 Task: Find connections with filter location Krishnarājpet with filter topic #givingbackwith filter profile language Spanish with filter current company V-Guard with filter school Ms Ramaiah College Of Arts Science and Commerce with filter industry Repair and Maintenance with filter service category Resume Writing with filter keywords title Administrative Assistant
Action: Mouse moved to (352, 242)
Screenshot: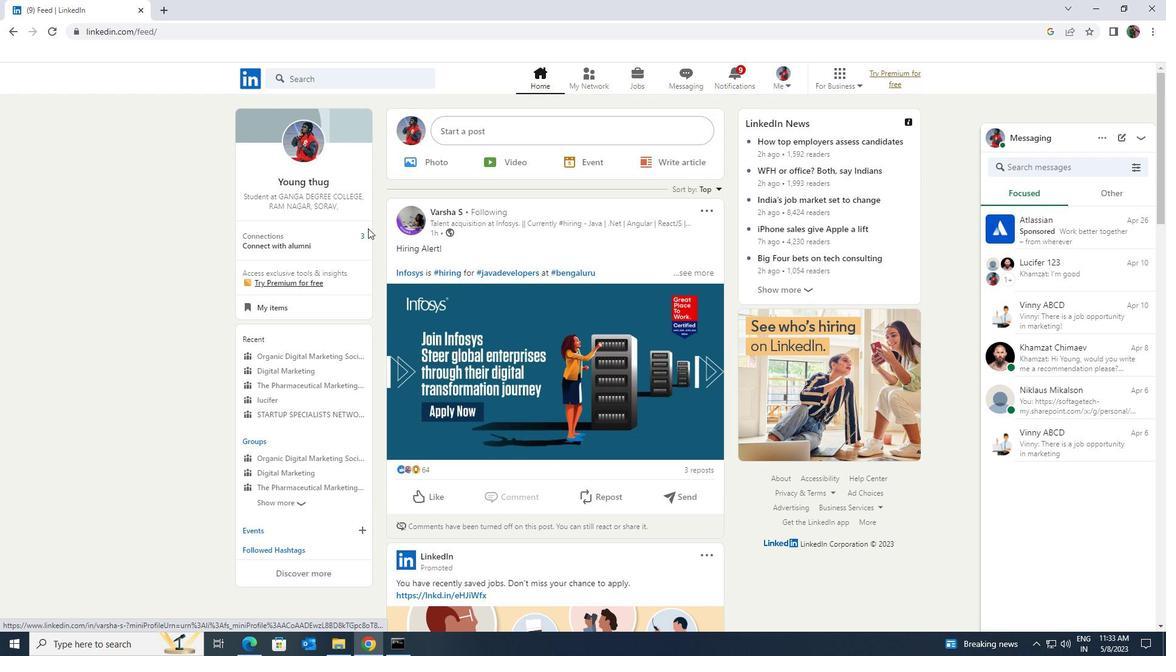 
Action: Mouse pressed left at (352, 242)
Screenshot: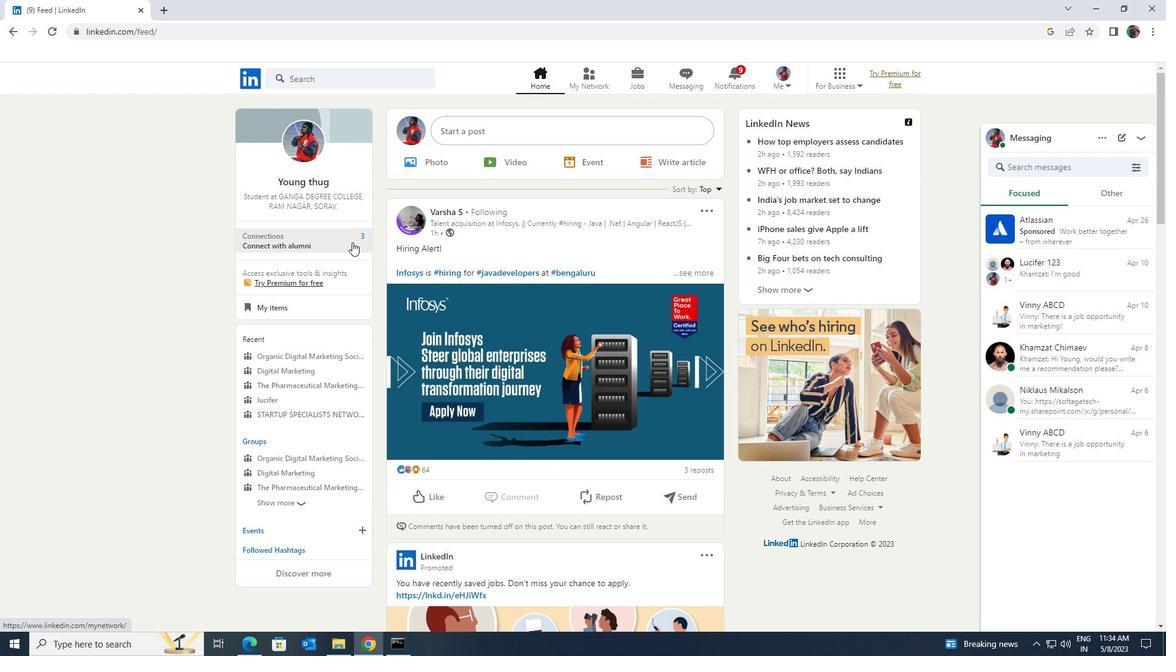 
Action: Mouse moved to (353, 148)
Screenshot: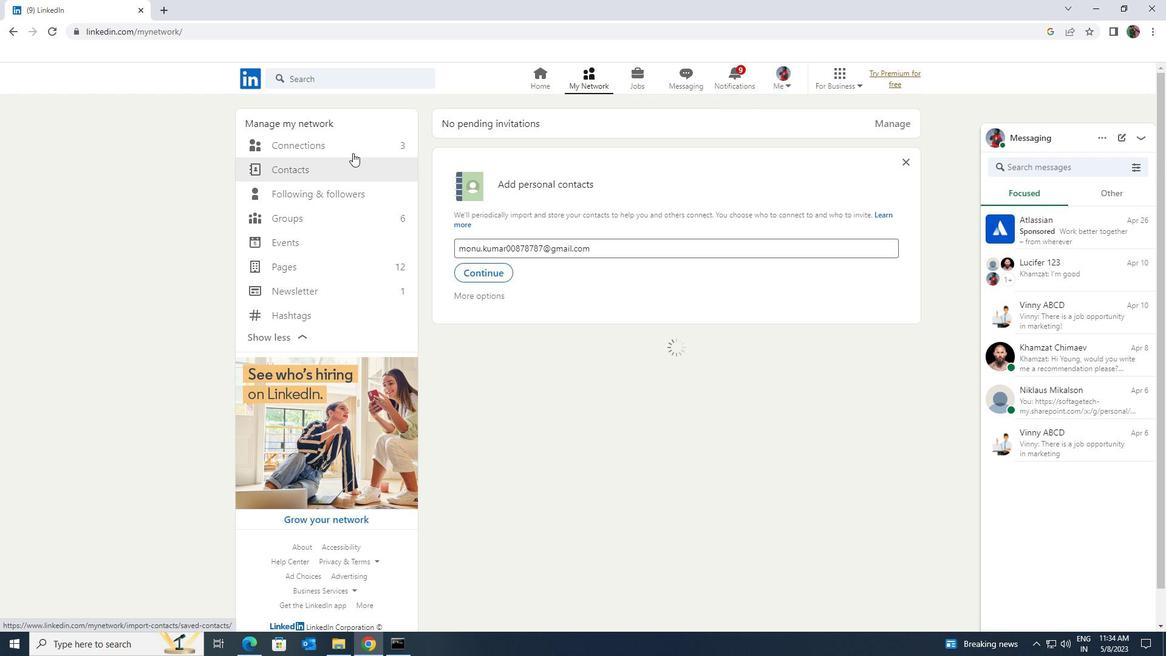 
Action: Mouse pressed left at (353, 148)
Screenshot: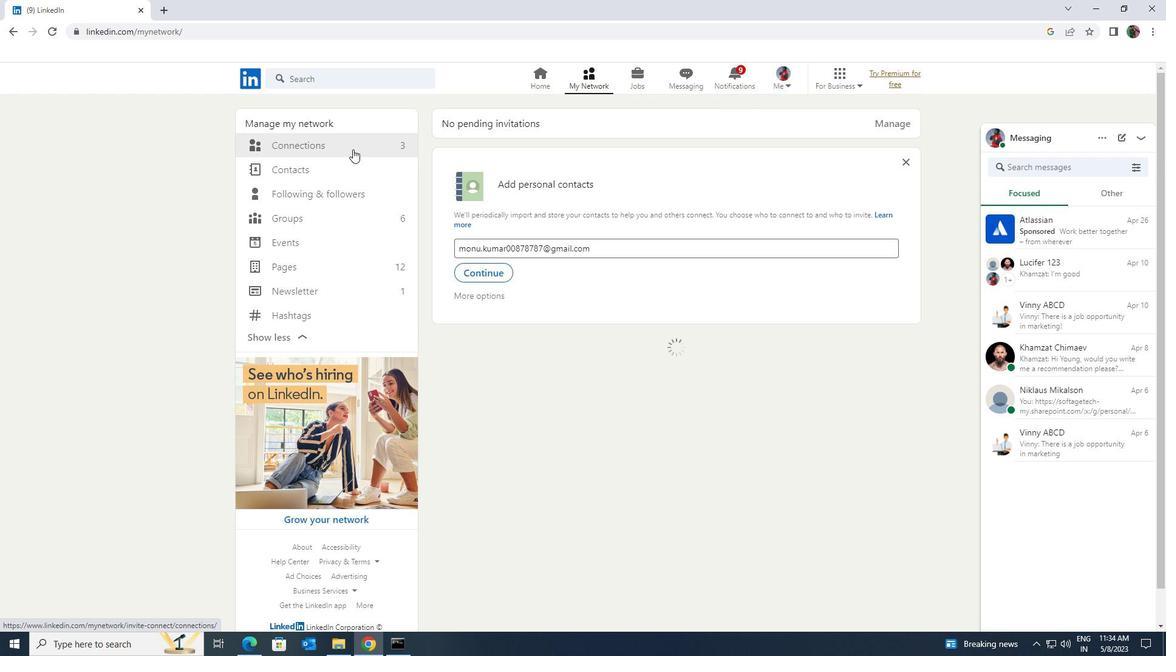 
Action: Mouse moved to (648, 144)
Screenshot: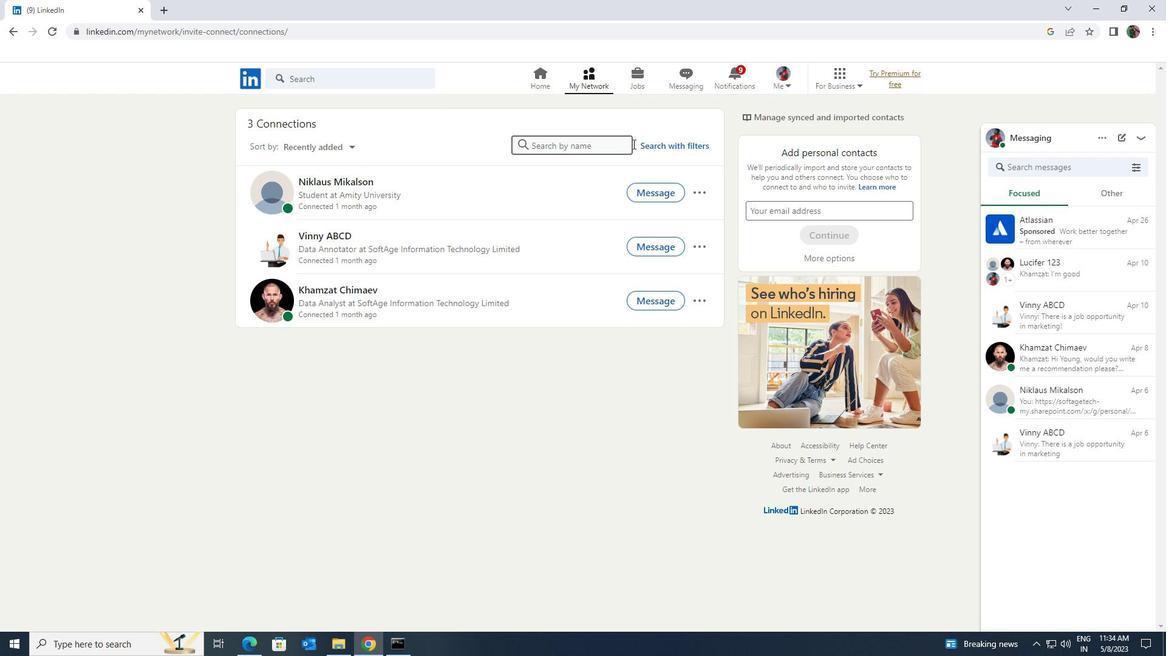 
Action: Mouse pressed left at (648, 144)
Screenshot: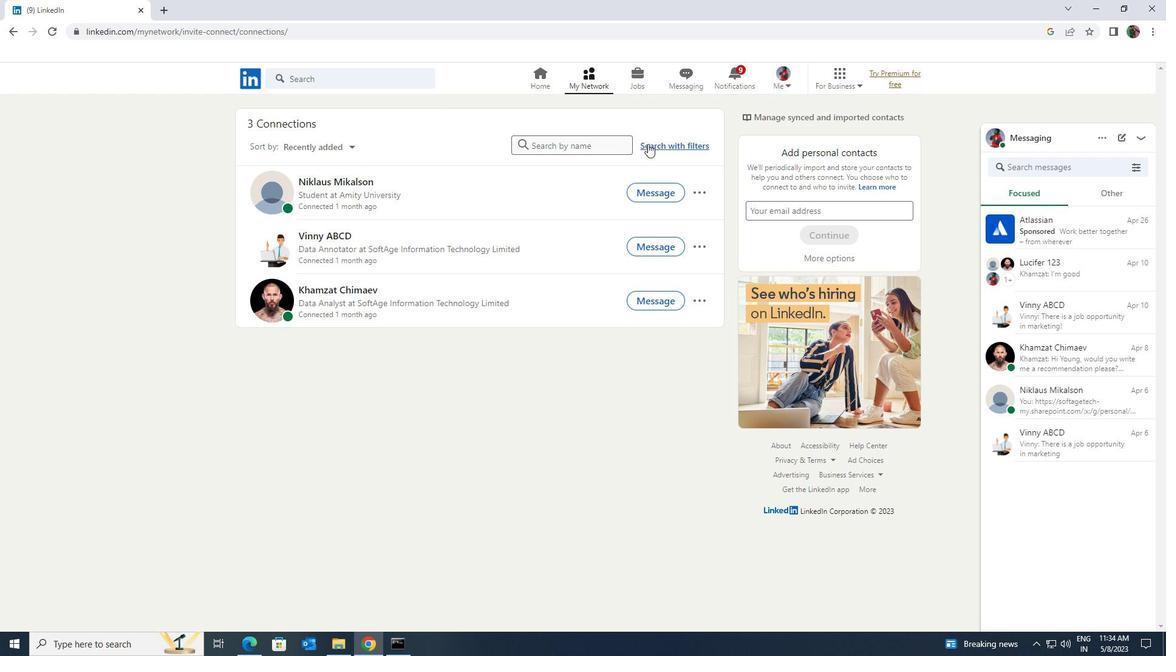 
Action: Mouse moved to (613, 111)
Screenshot: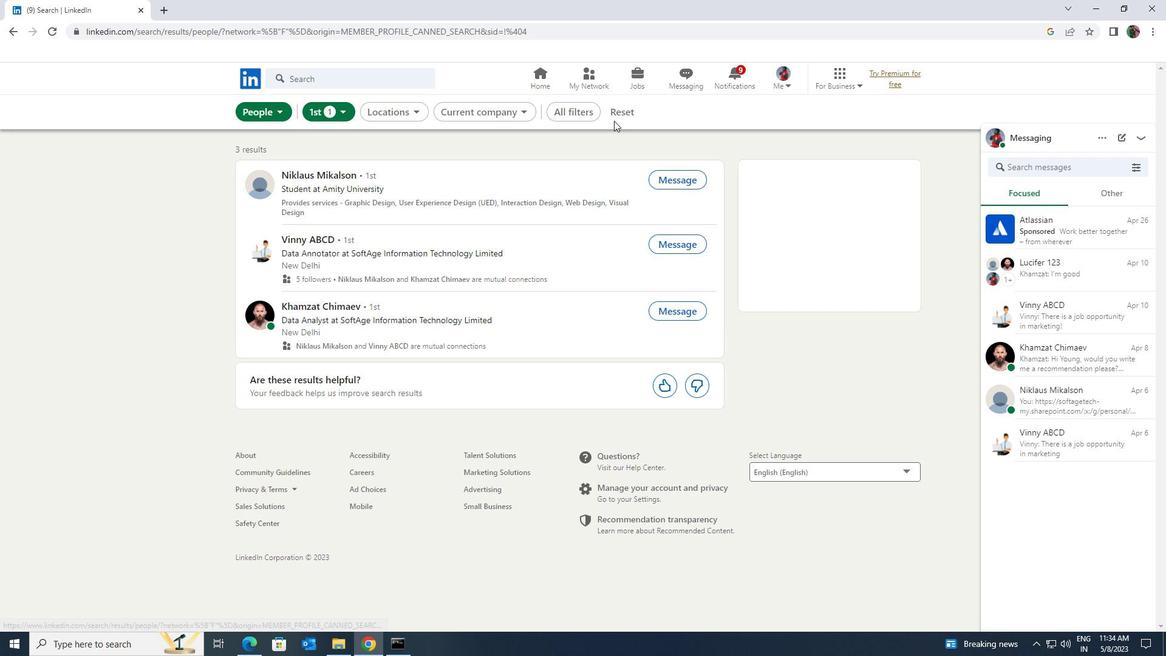 
Action: Mouse pressed left at (613, 111)
Screenshot: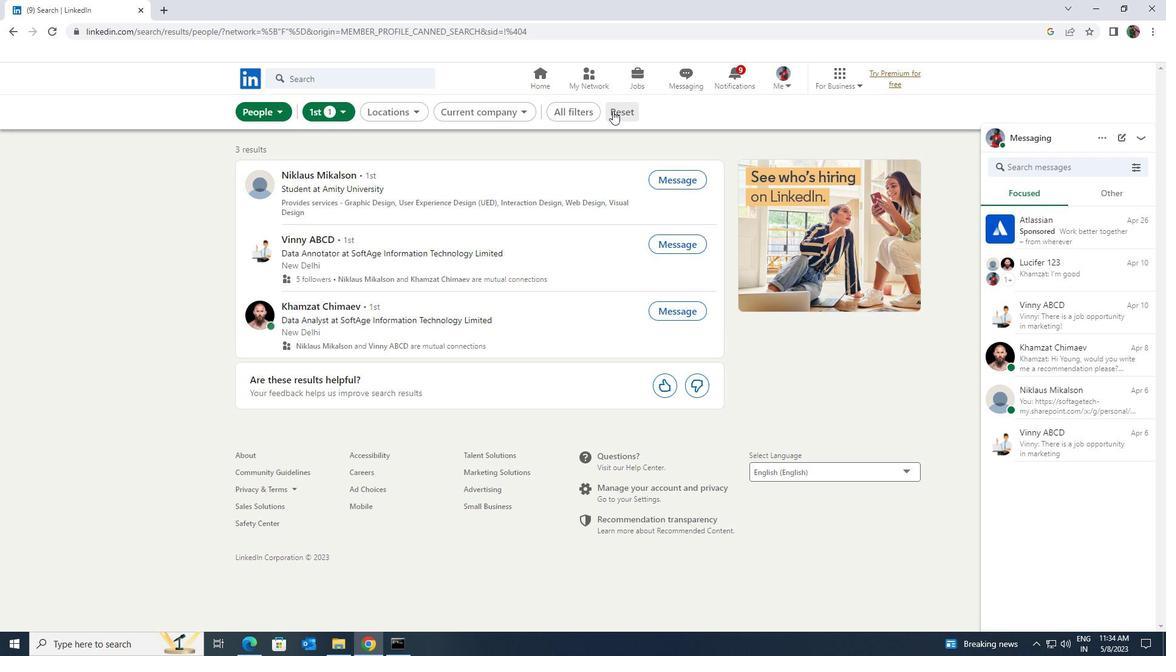 
Action: Mouse moved to (591, 113)
Screenshot: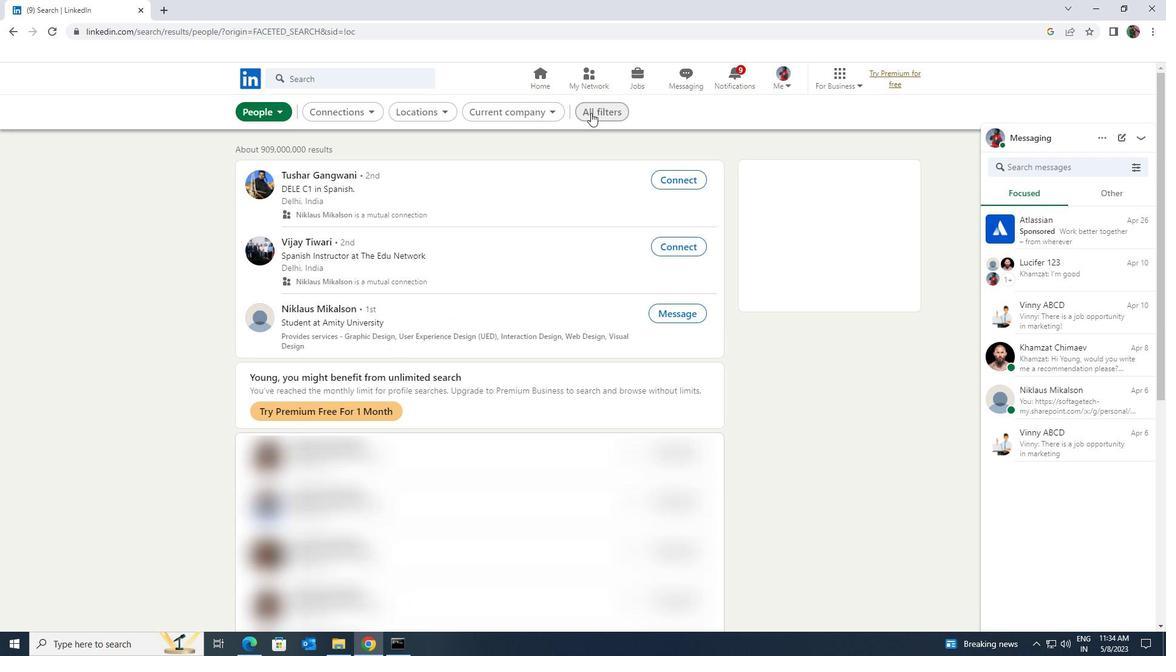 
Action: Mouse pressed left at (591, 113)
Screenshot: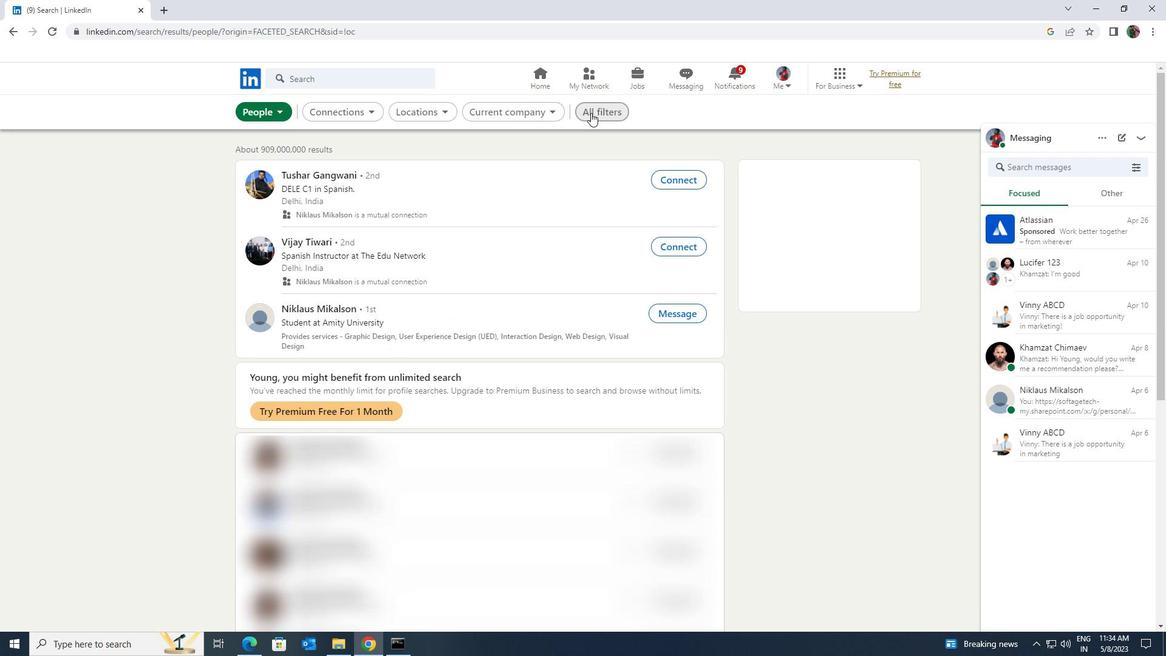 
Action: Mouse moved to (1013, 475)
Screenshot: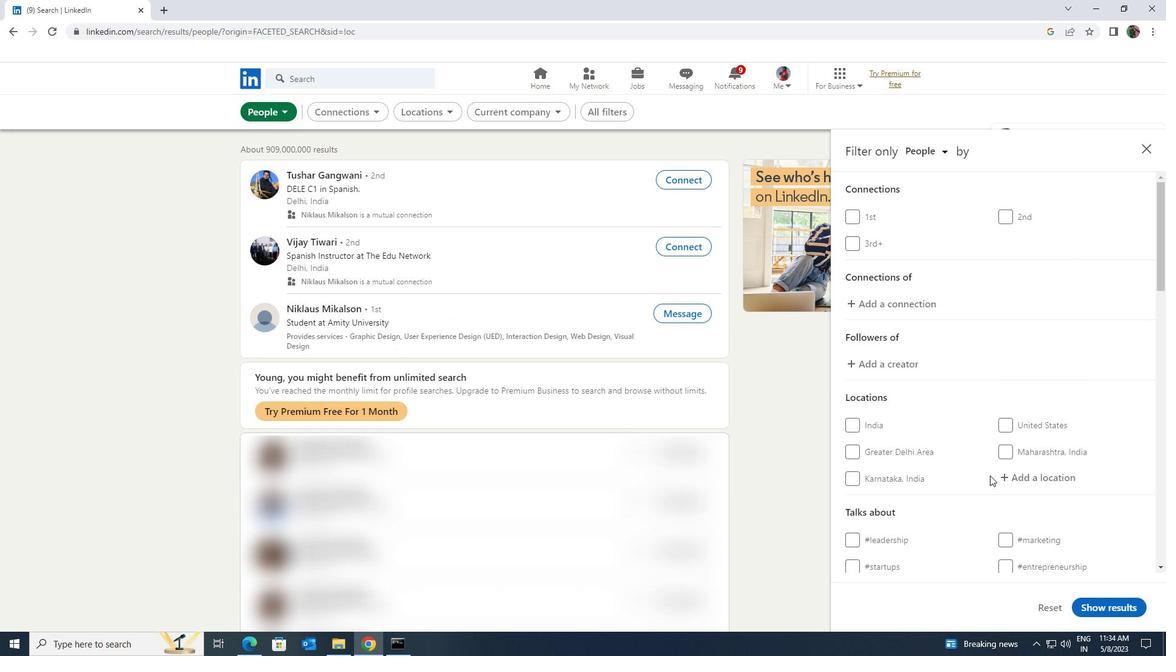 
Action: Mouse pressed left at (1013, 475)
Screenshot: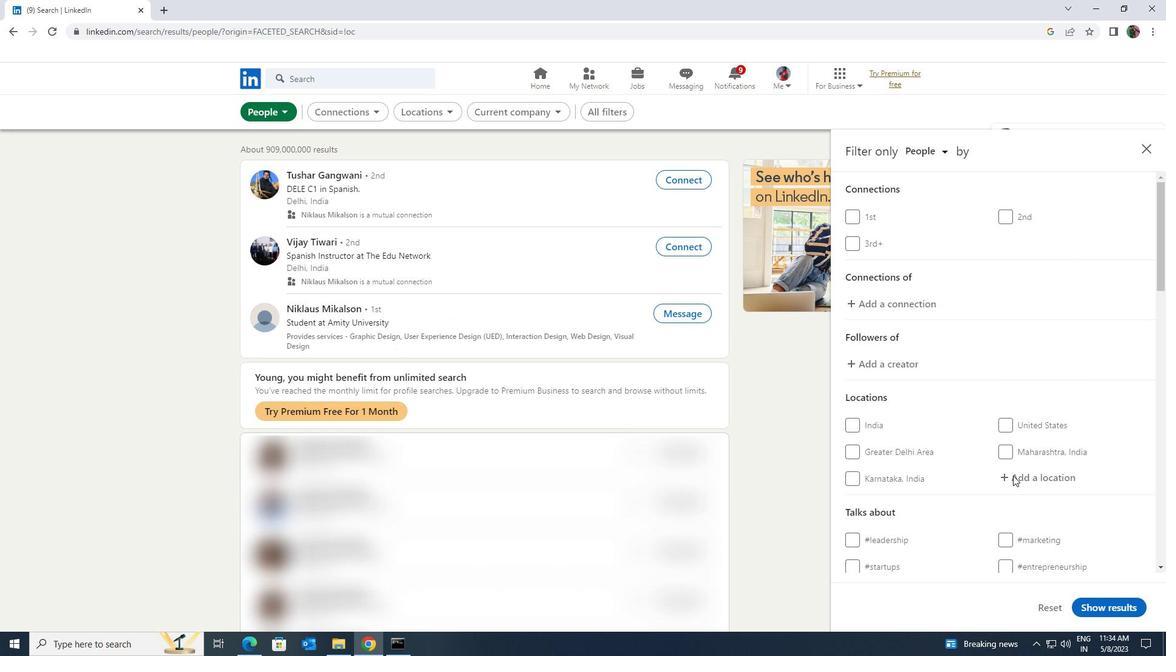 
Action: Mouse moved to (1020, 475)
Screenshot: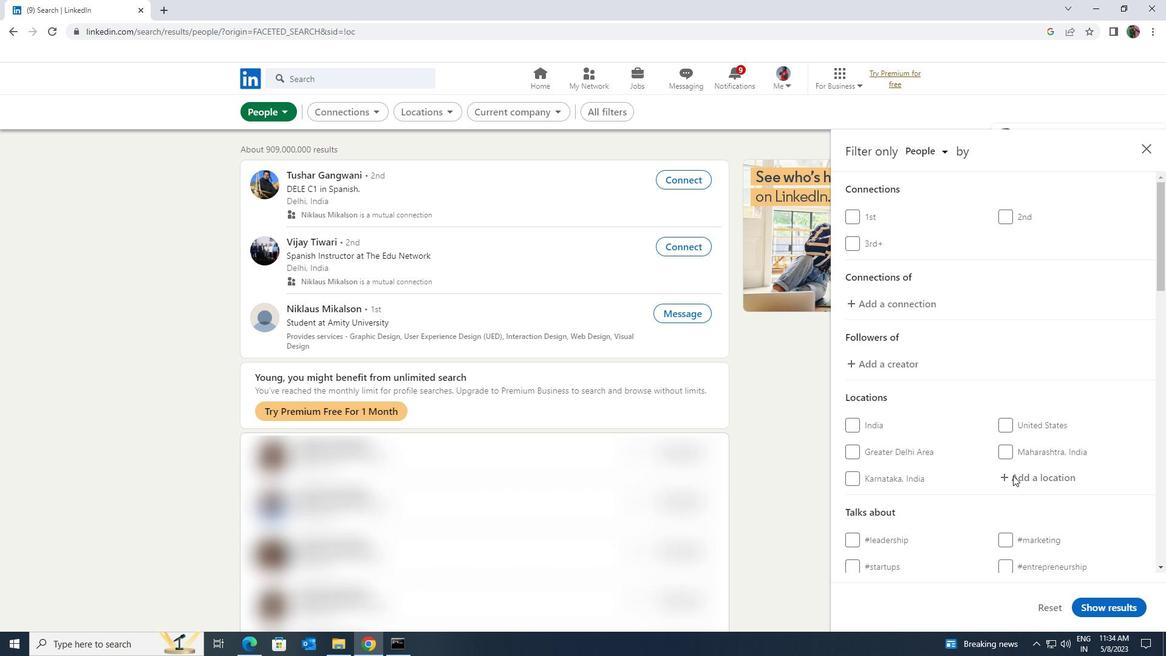 
Action: Mouse pressed left at (1020, 475)
Screenshot: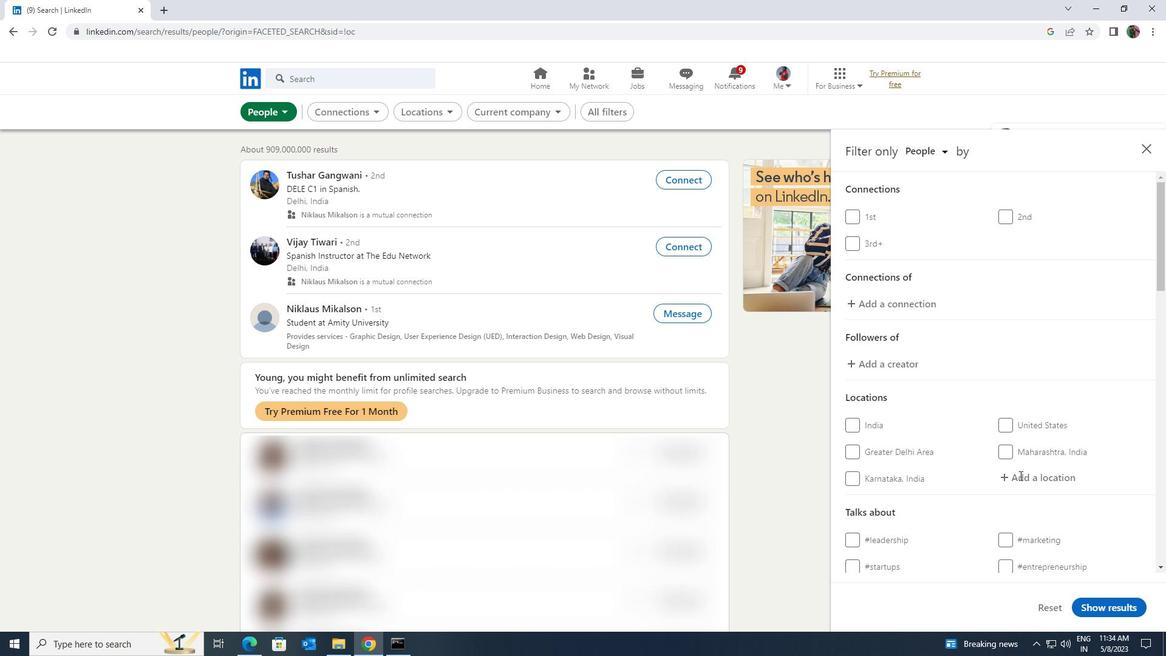 
Action: Key pressed <Key.shift><Key.shift><Key.shift><Key.shift><Key.shift><Key.shift><Key.shift><Key.shift><Key.shift>KRISHNARA
Screenshot: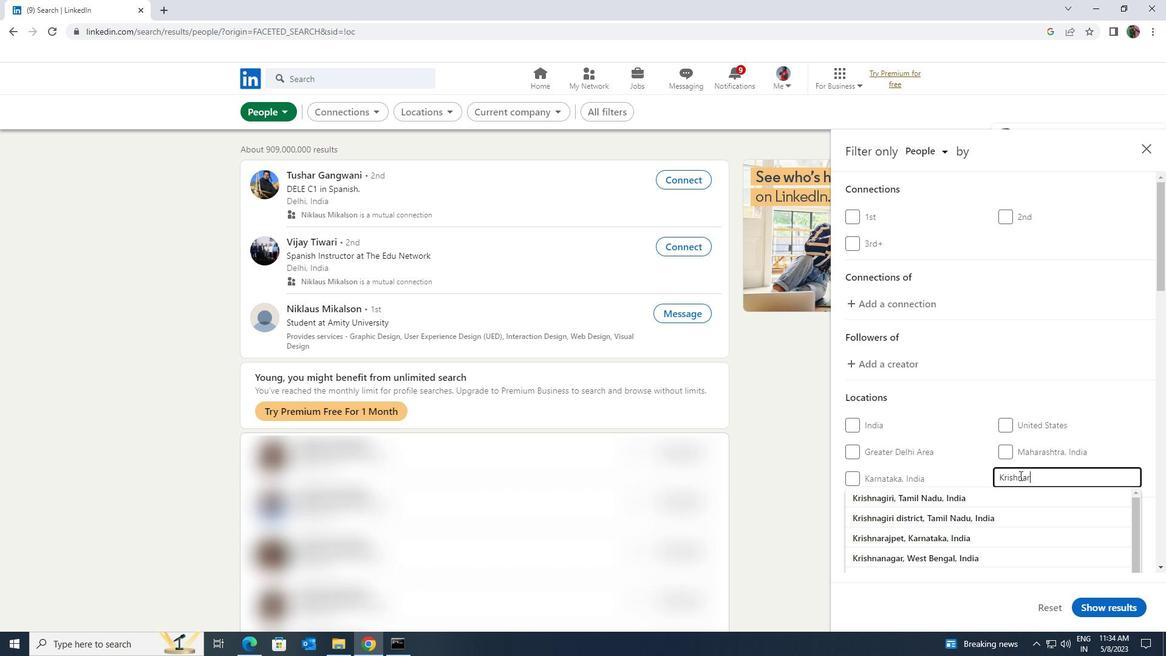 
Action: Mouse moved to (1016, 489)
Screenshot: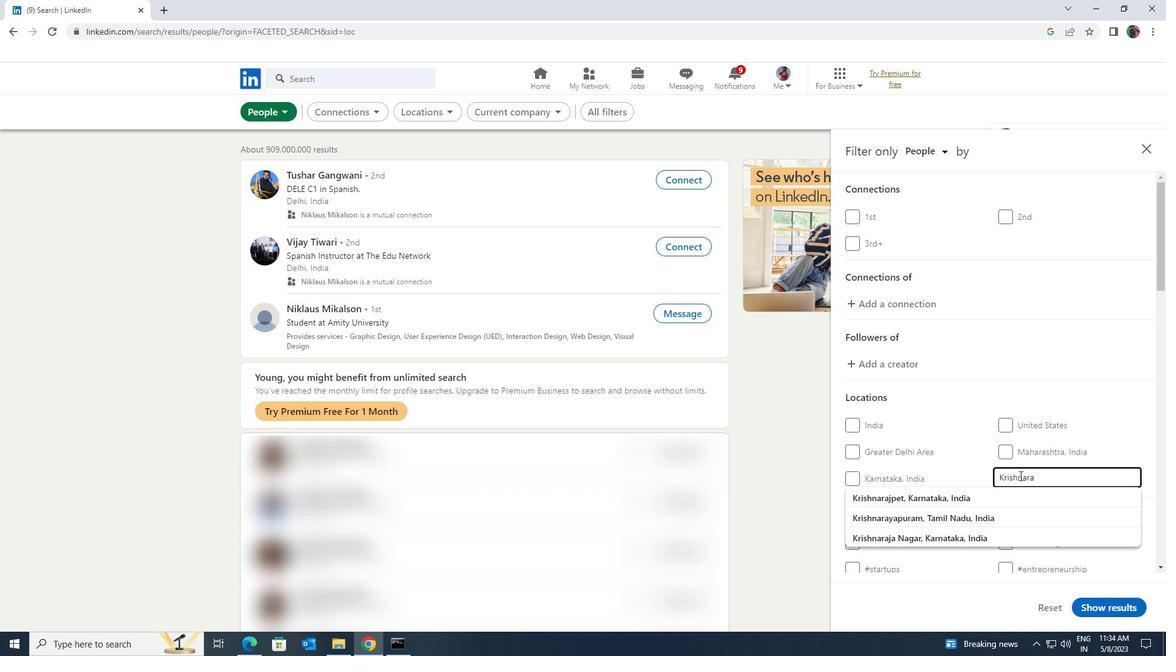 
Action: Mouse pressed left at (1016, 489)
Screenshot: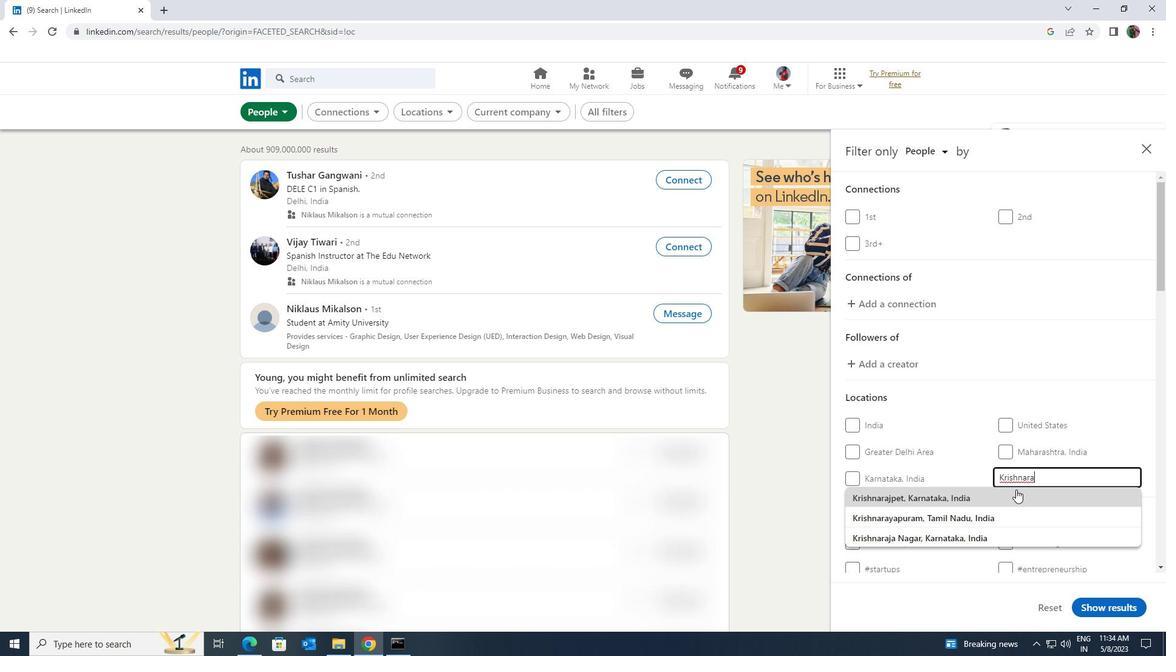 
Action: Mouse scrolled (1016, 489) with delta (0, 0)
Screenshot: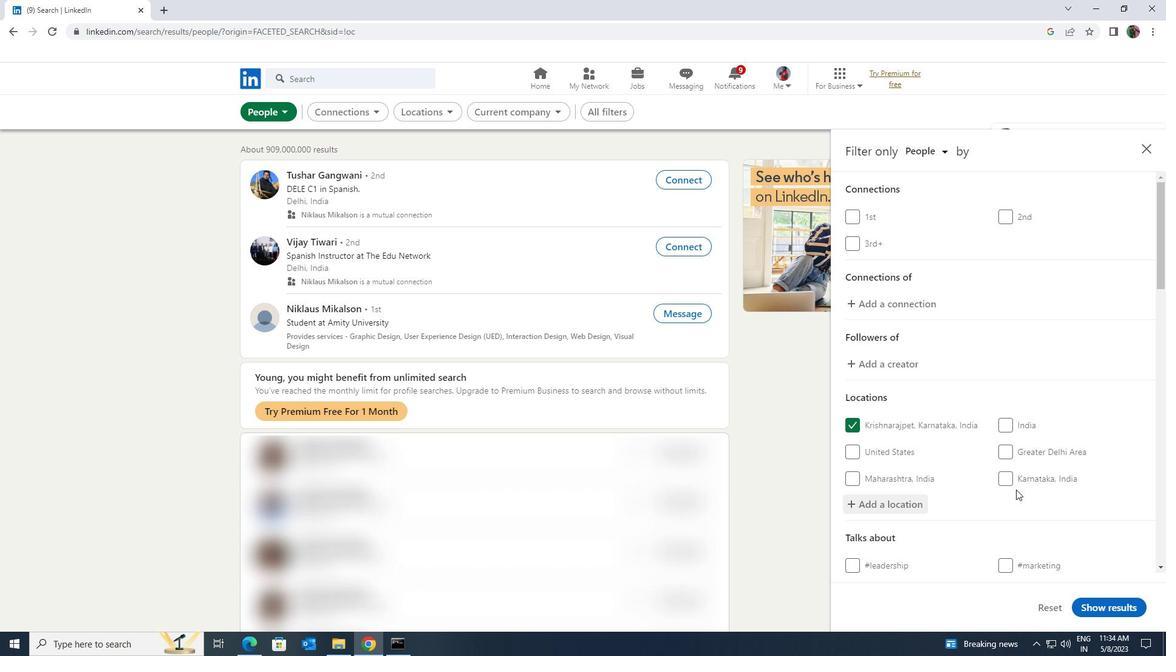 
Action: Mouse scrolled (1016, 489) with delta (0, 0)
Screenshot: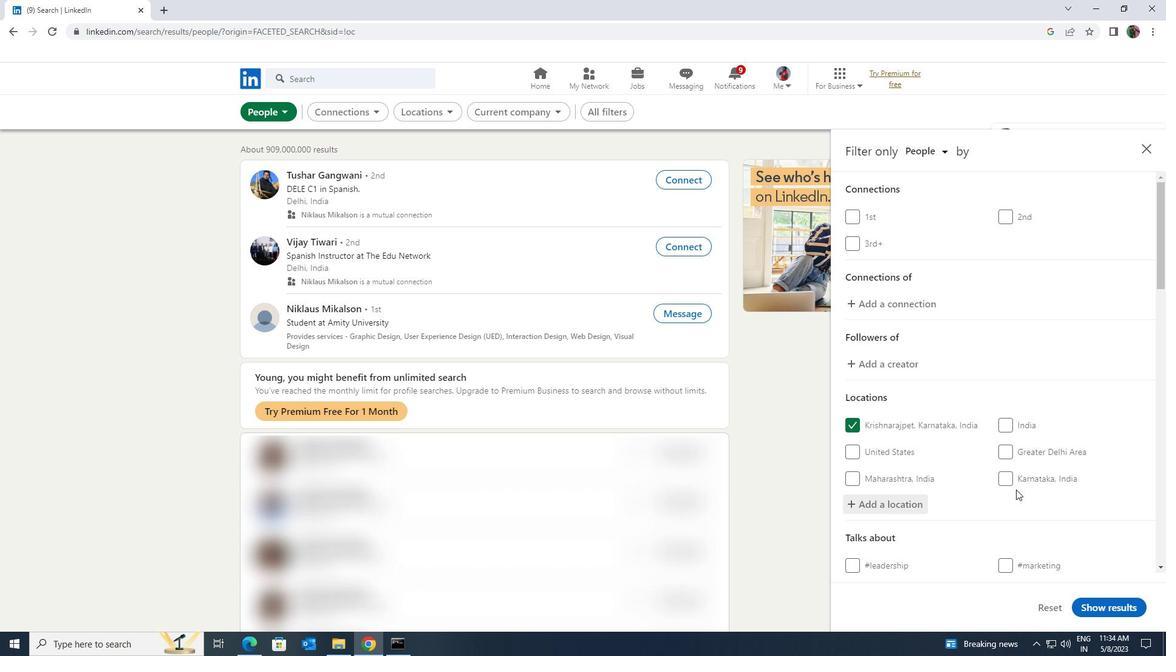 
Action: Mouse moved to (1015, 496)
Screenshot: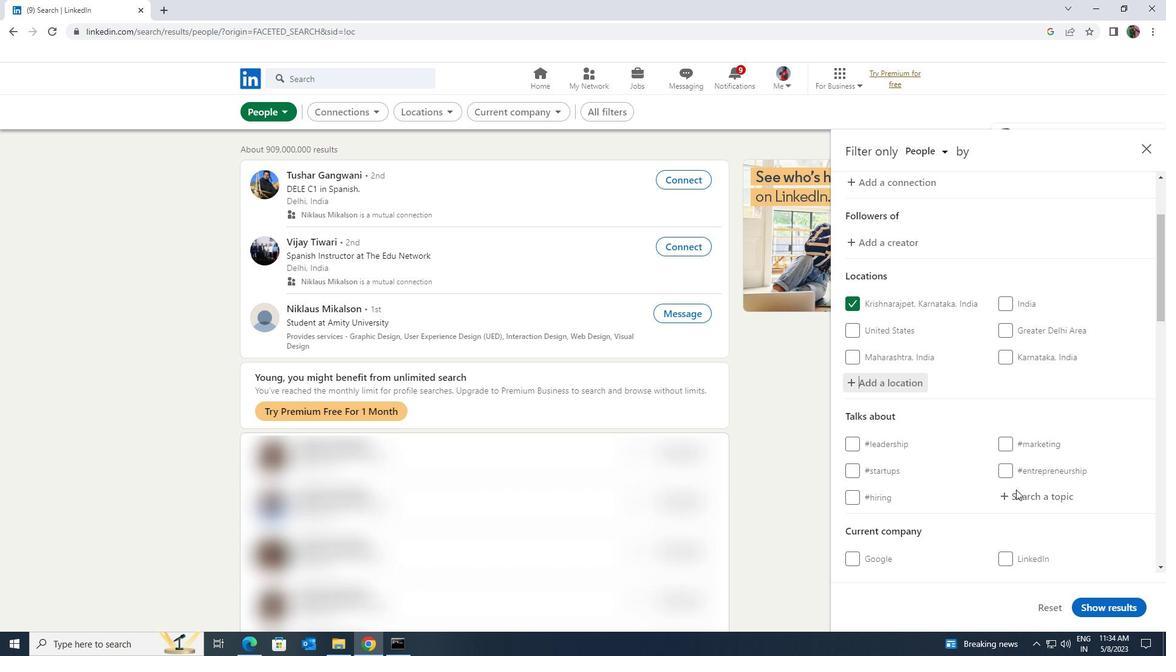 
Action: Mouse pressed left at (1015, 496)
Screenshot: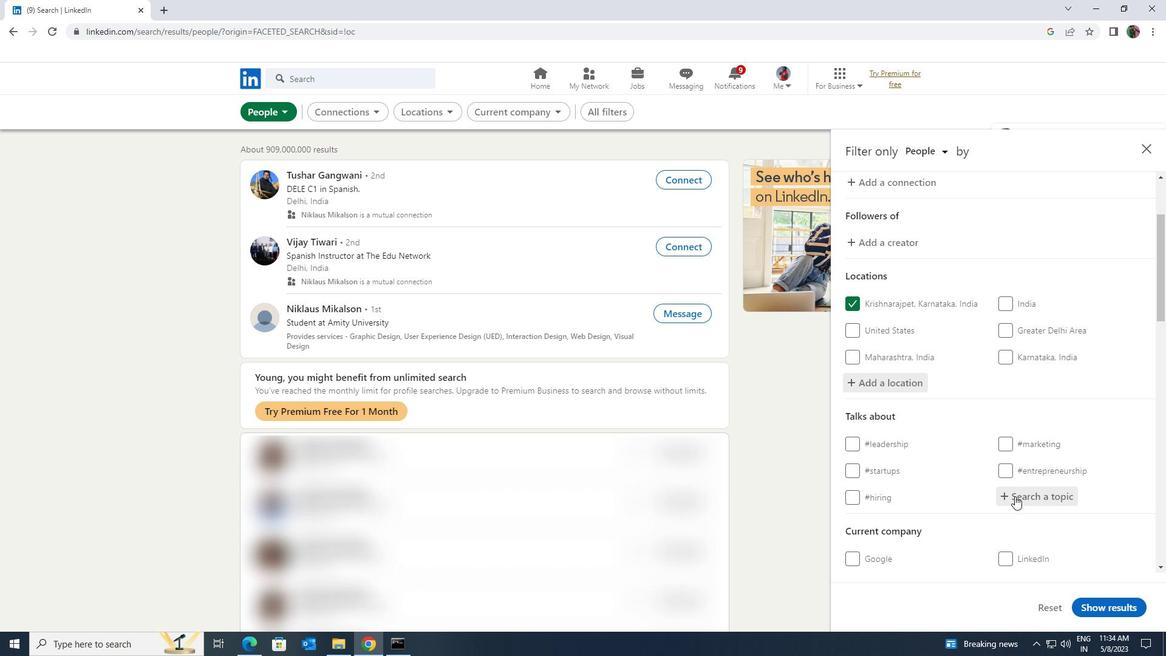 
Action: Key pressed <Key.shift><Key.shift><Key.shift><Key.shift><Key.shift><Key.shift><Key.shift><Key.shift><Key.shift><Key.shift><Key.shift><Key.shift>GIVINGBACK
Screenshot: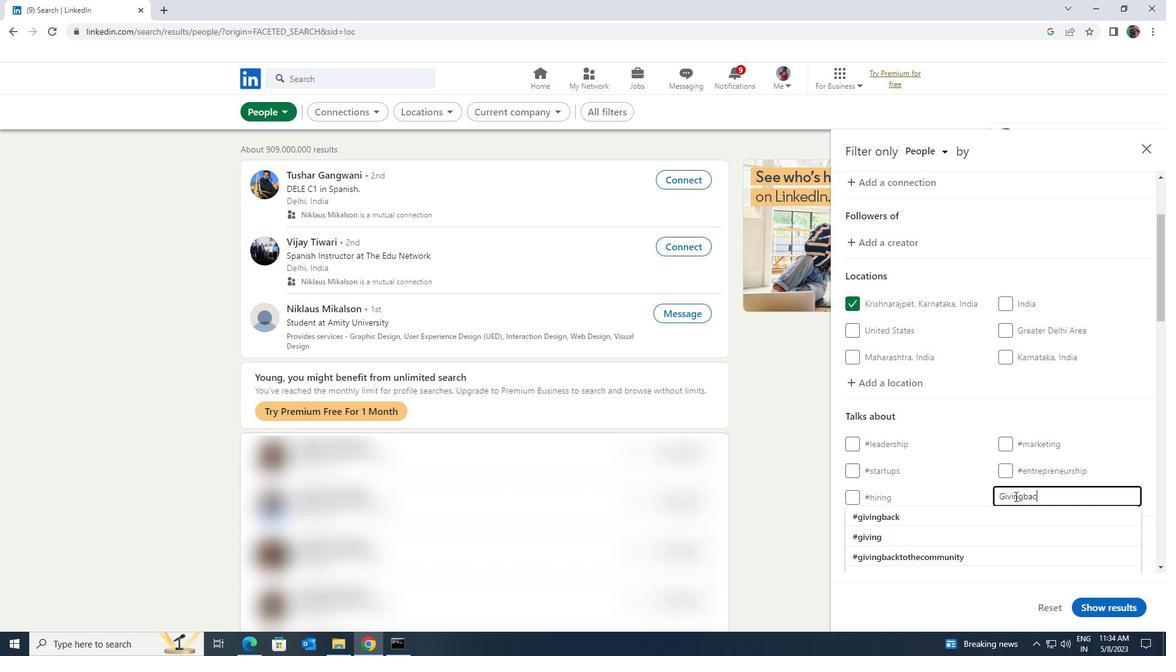 
Action: Mouse moved to (1013, 509)
Screenshot: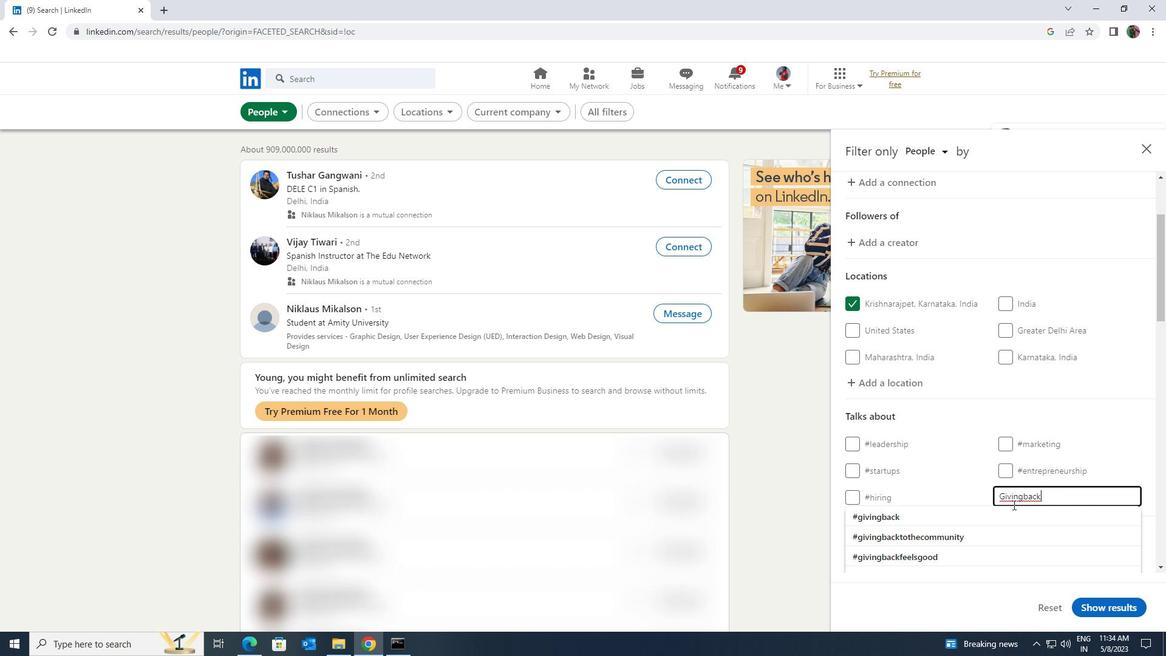 
Action: Mouse pressed left at (1013, 509)
Screenshot: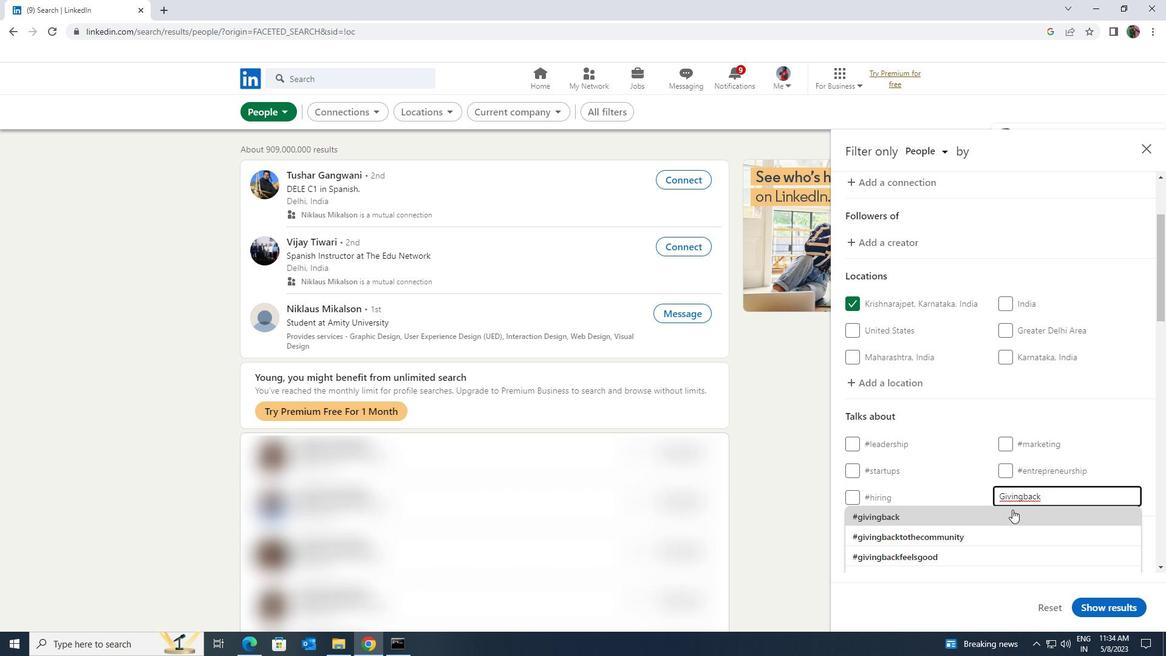 
Action: Mouse scrolled (1013, 509) with delta (0, 0)
Screenshot: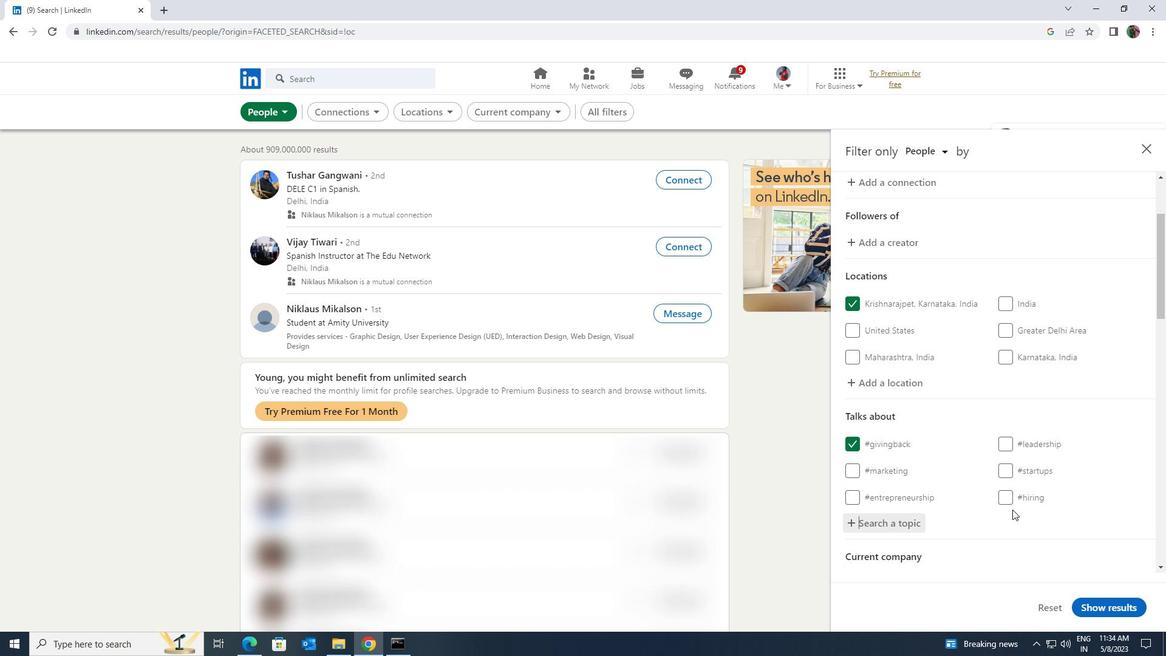 
Action: Mouse scrolled (1013, 509) with delta (0, 0)
Screenshot: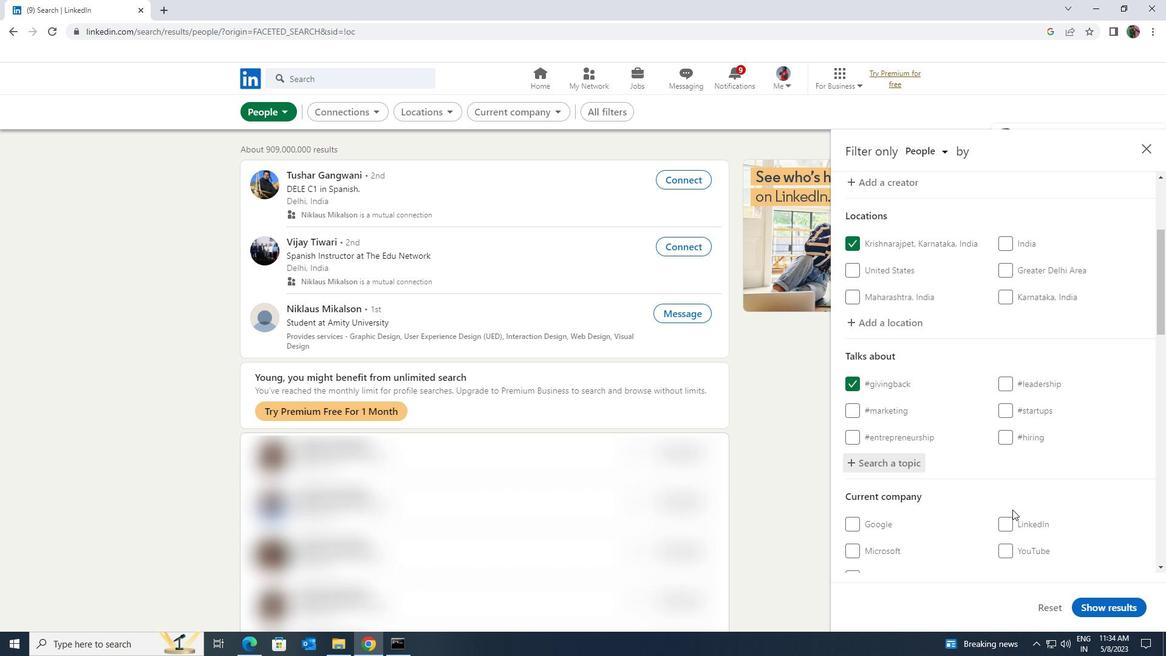 
Action: Mouse scrolled (1013, 509) with delta (0, 0)
Screenshot: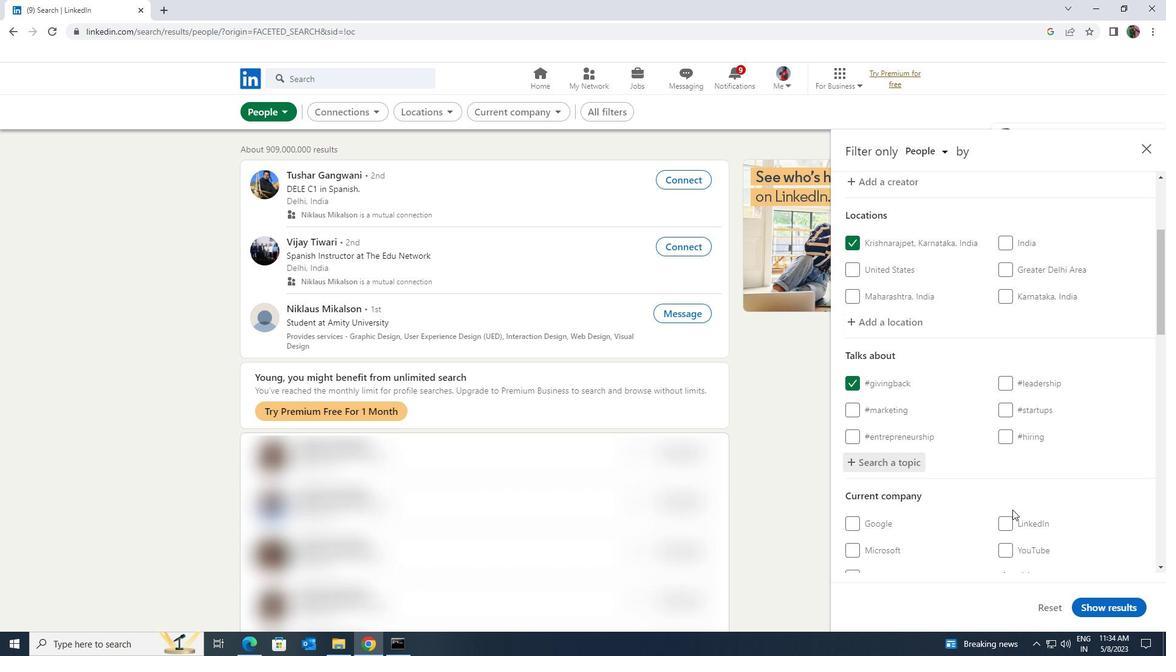
Action: Mouse scrolled (1013, 509) with delta (0, 0)
Screenshot: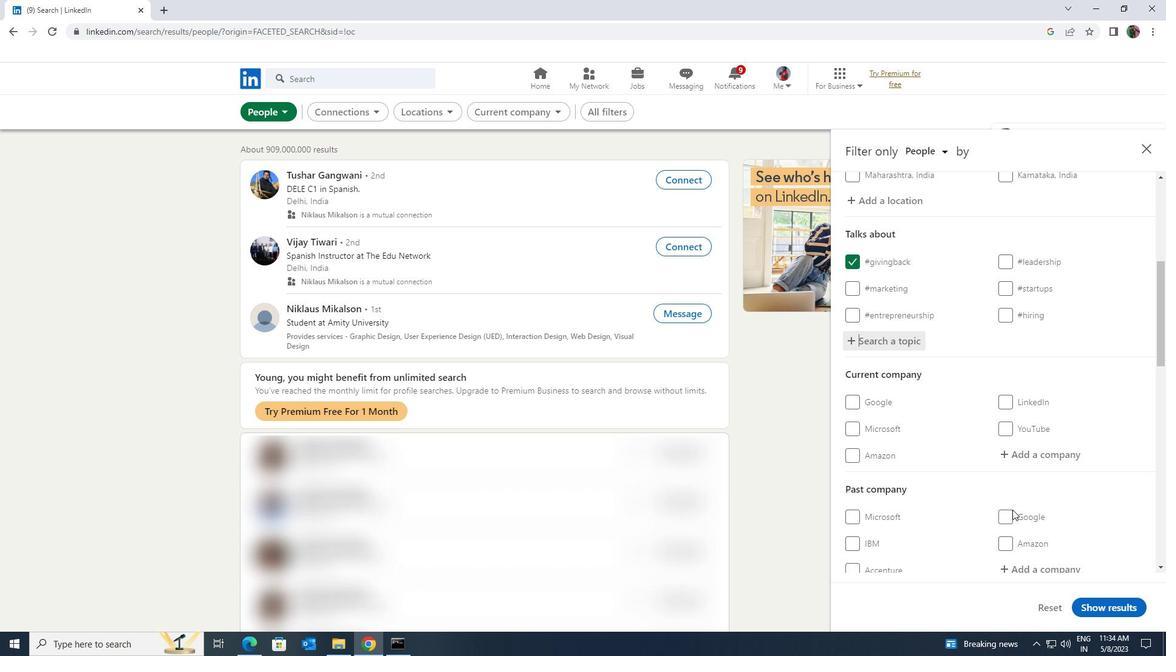 
Action: Mouse scrolled (1013, 509) with delta (0, 0)
Screenshot: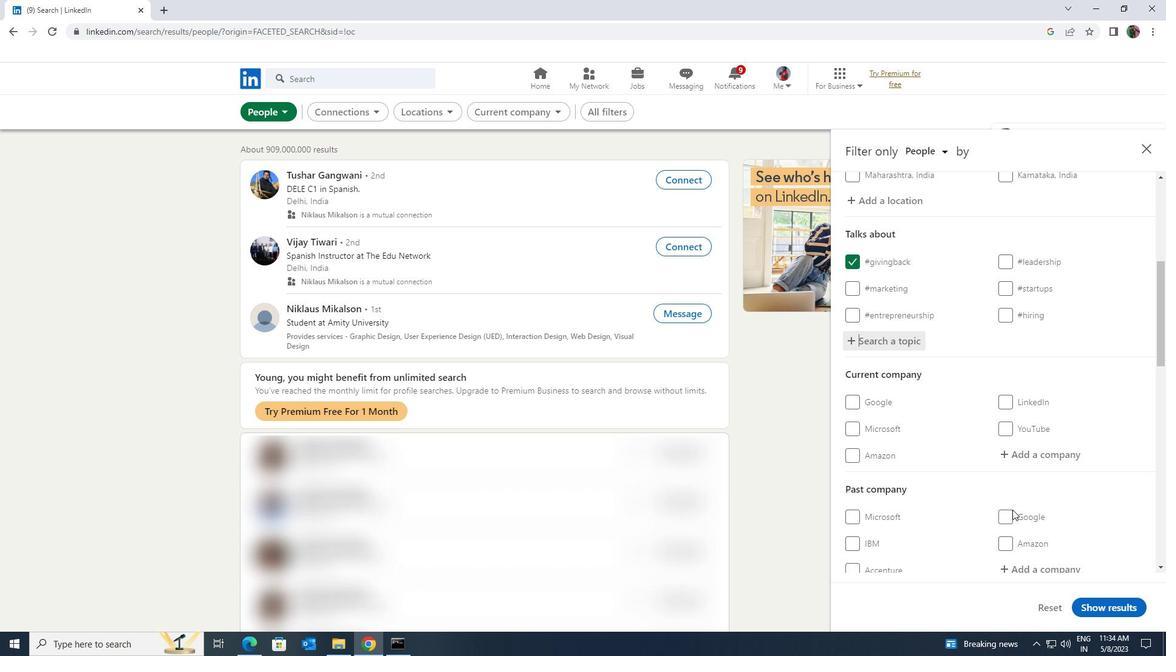 
Action: Mouse scrolled (1013, 509) with delta (0, 0)
Screenshot: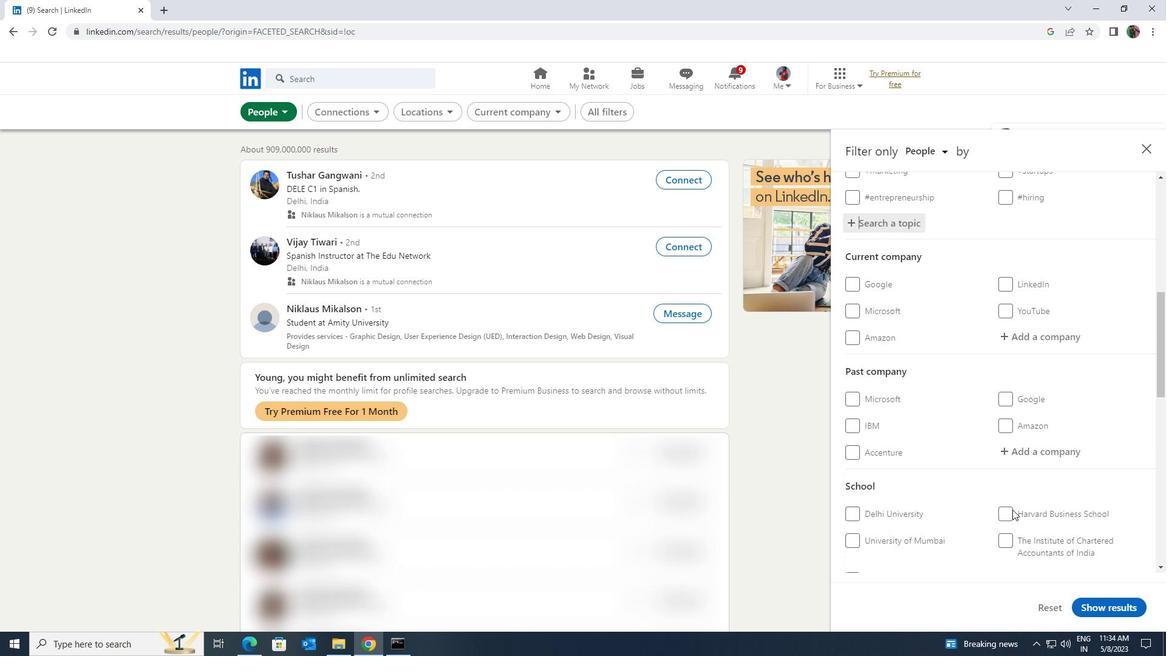 
Action: Mouse scrolled (1013, 509) with delta (0, 0)
Screenshot: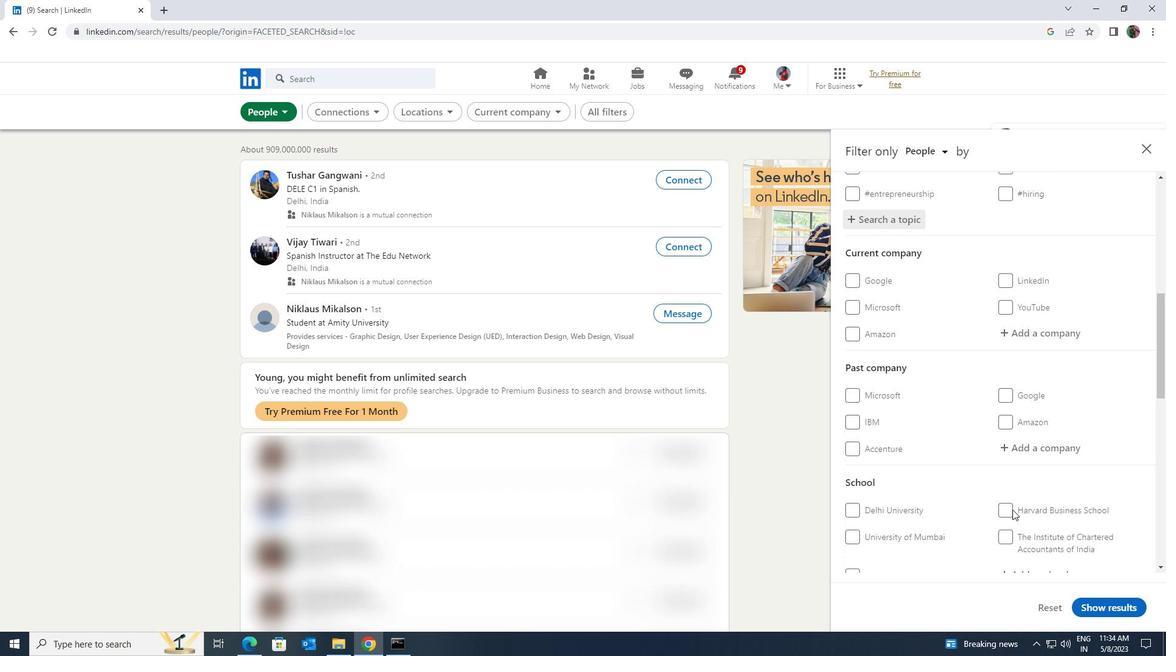 
Action: Mouse scrolled (1013, 509) with delta (0, 0)
Screenshot: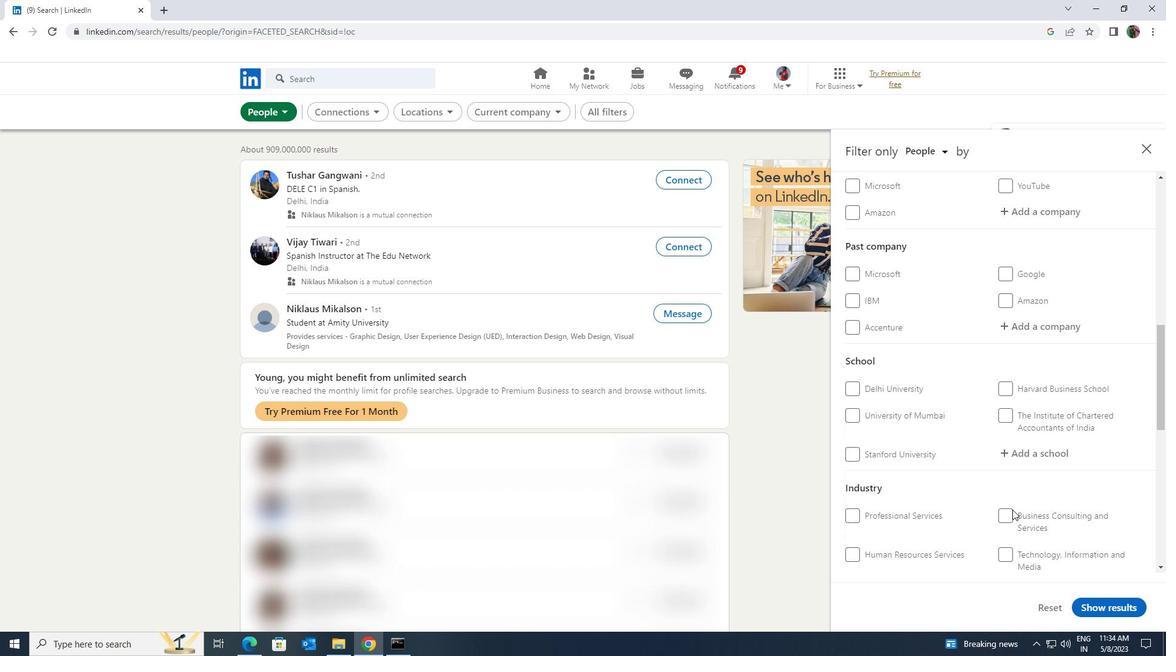 
Action: Mouse scrolled (1013, 509) with delta (0, 0)
Screenshot: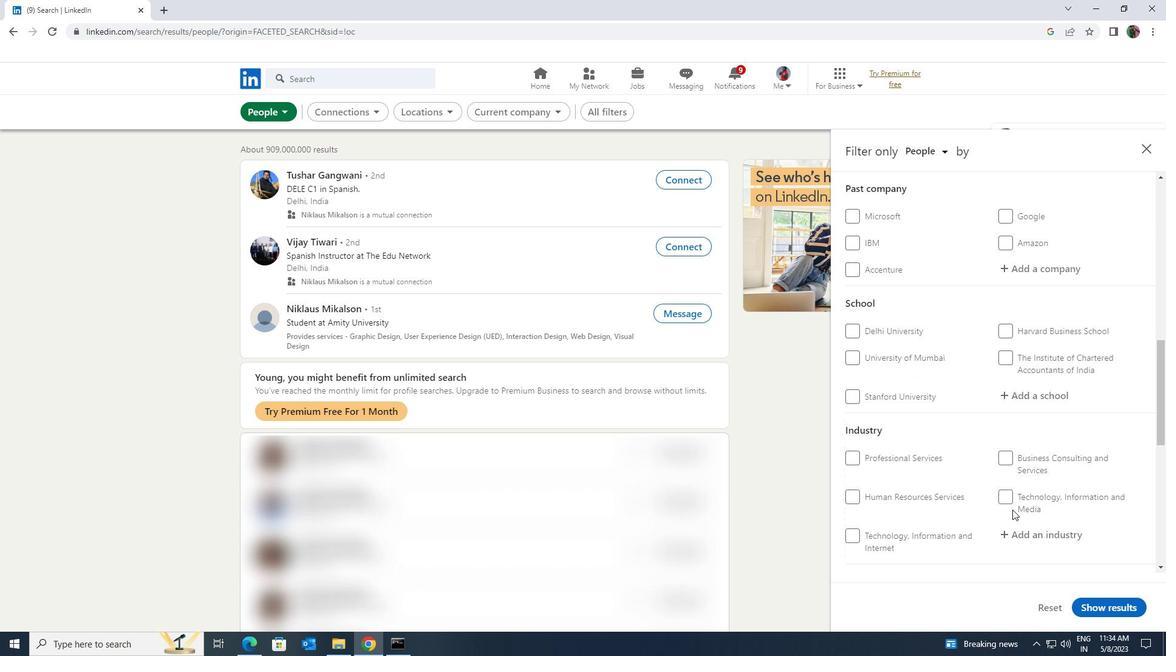 
Action: Mouse scrolled (1013, 509) with delta (0, 0)
Screenshot: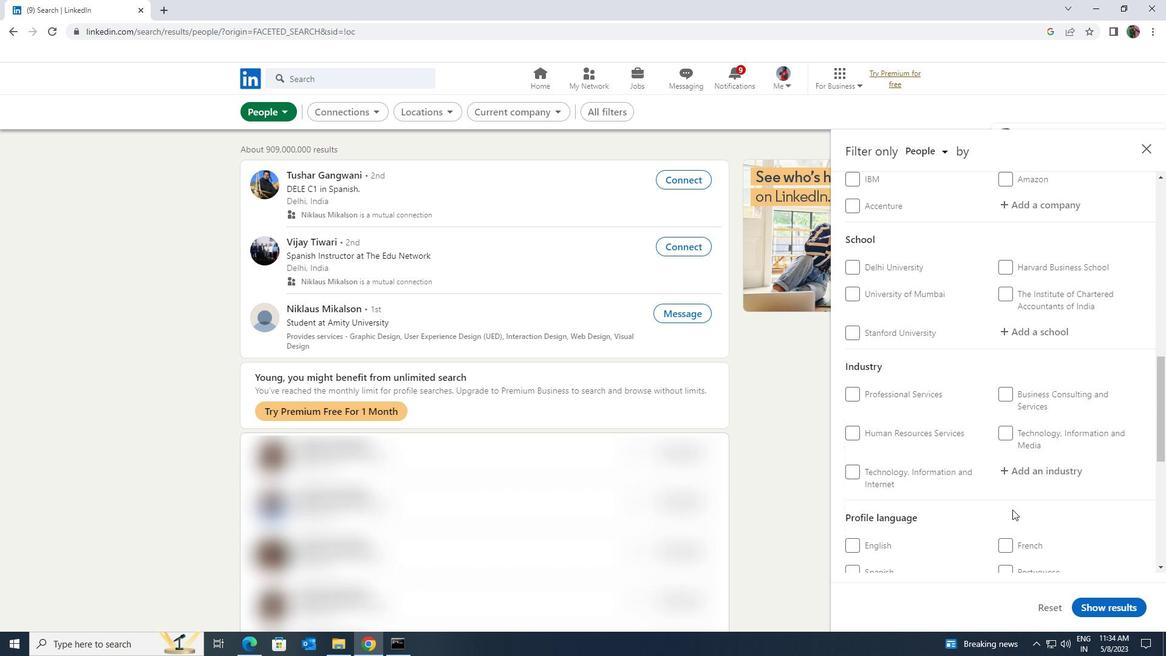 
Action: Mouse moved to (890, 511)
Screenshot: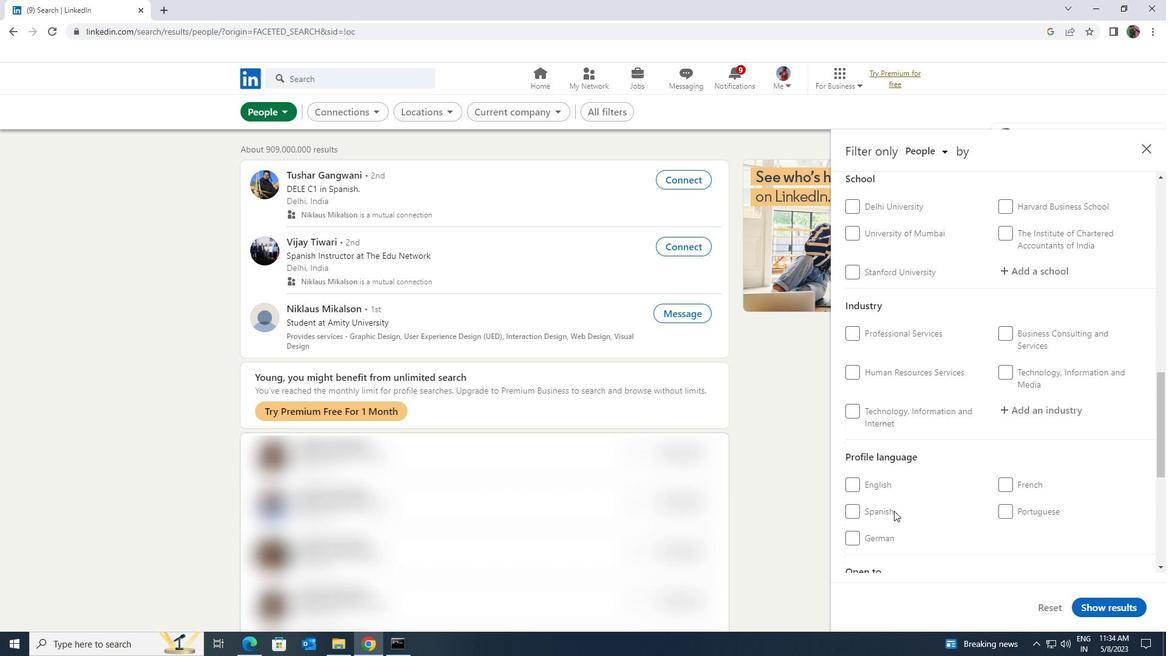 
Action: Mouse pressed left at (890, 511)
Screenshot: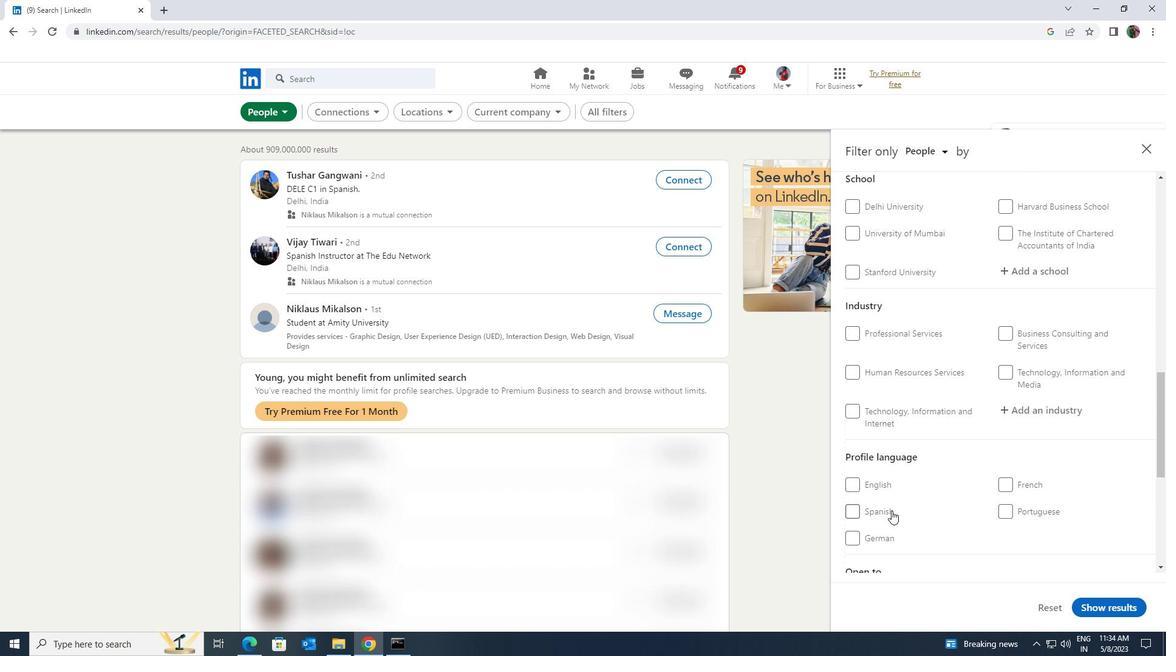 
Action: Mouse moved to (967, 496)
Screenshot: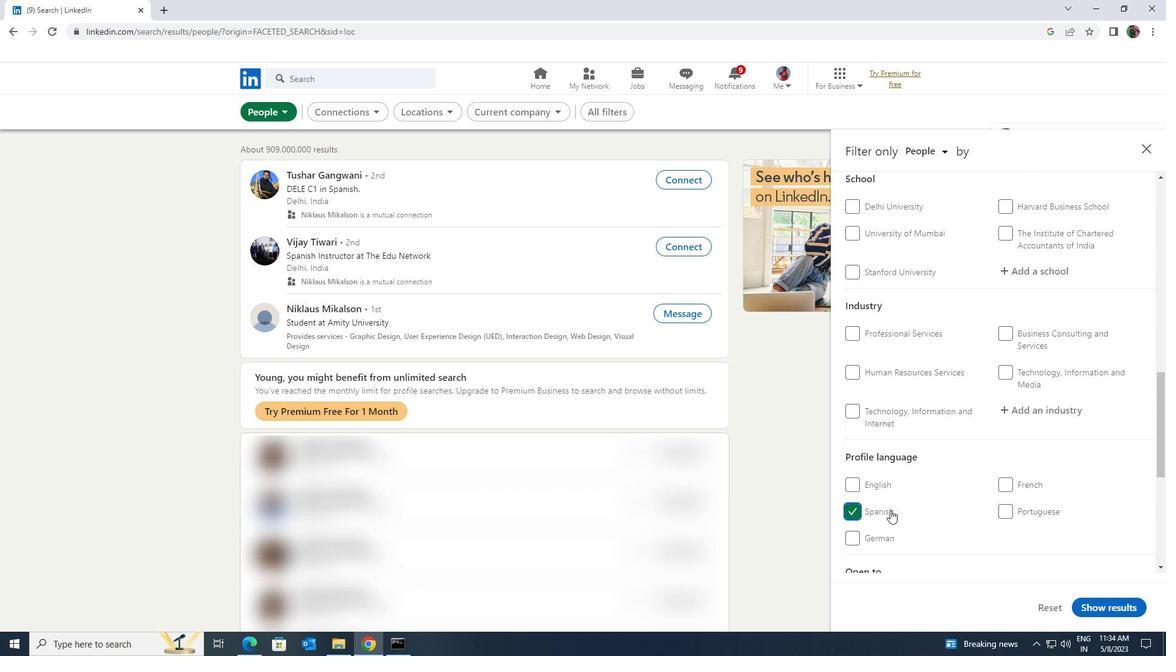 
Action: Mouse scrolled (967, 497) with delta (0, 0)
Screenshot: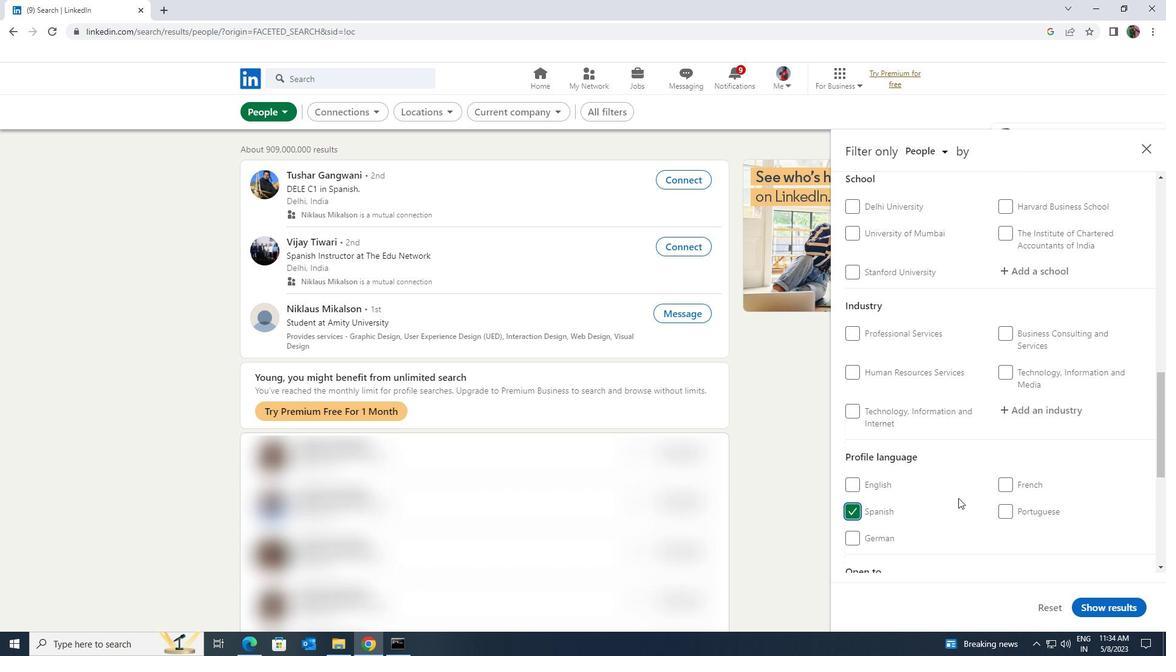 
Action: Mouse scrolled (967, 497) with delta (0, 0)
Screenshot: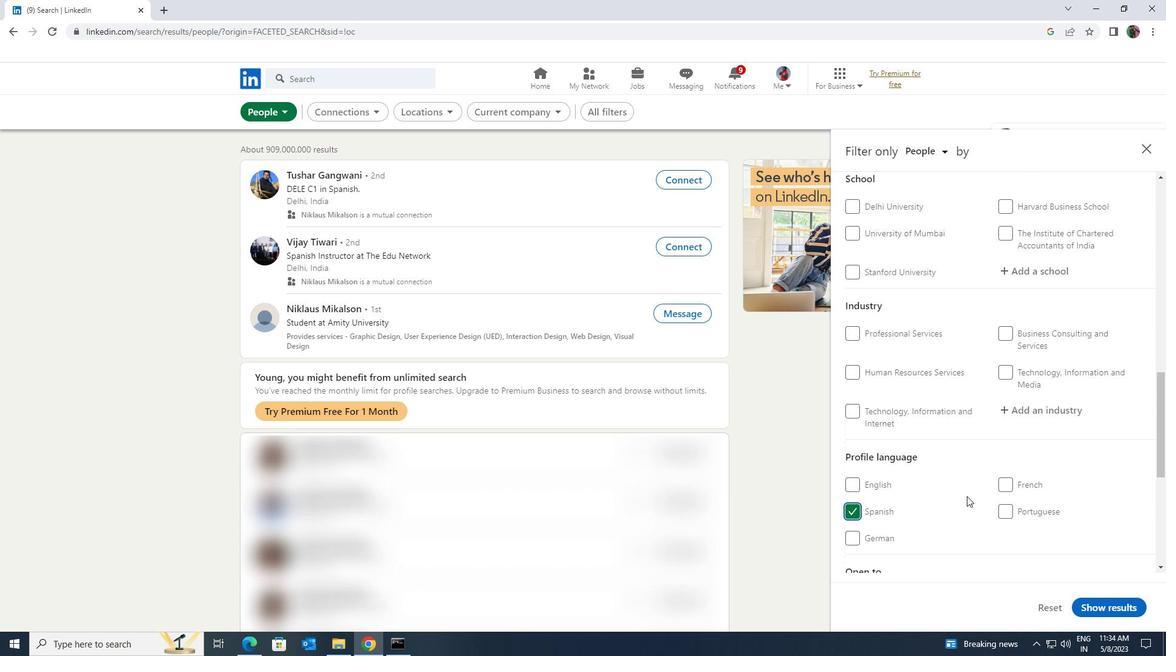 
Action: Mouse scrolled (967, 497) with delta (0, 0)
Screenshot: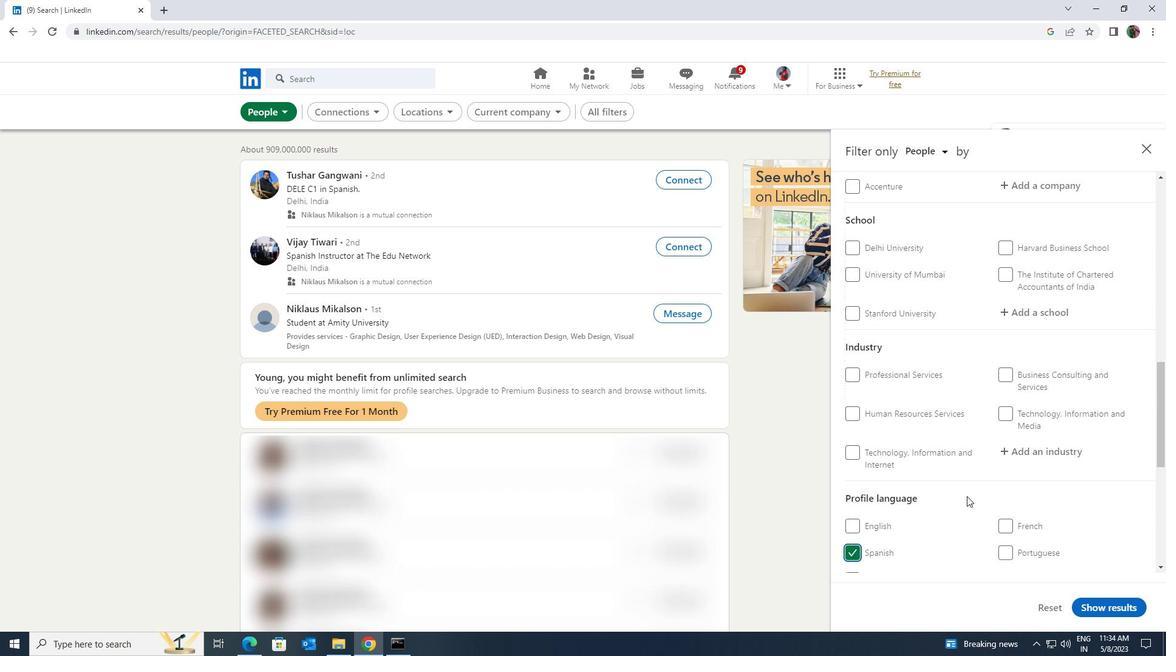 
Action: Mouse scrolled (967, 497) with delta (0, 0)
Screenshot: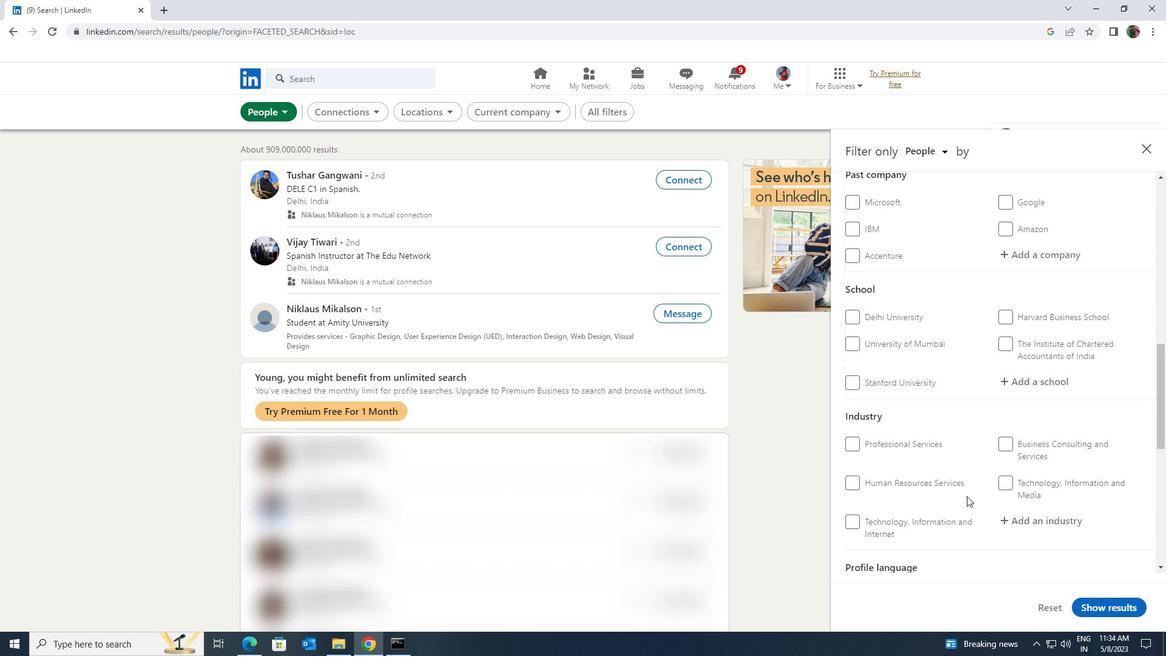 
Action: Mouse scrolled (967, 497) with delta (0, 0)
Screenshot: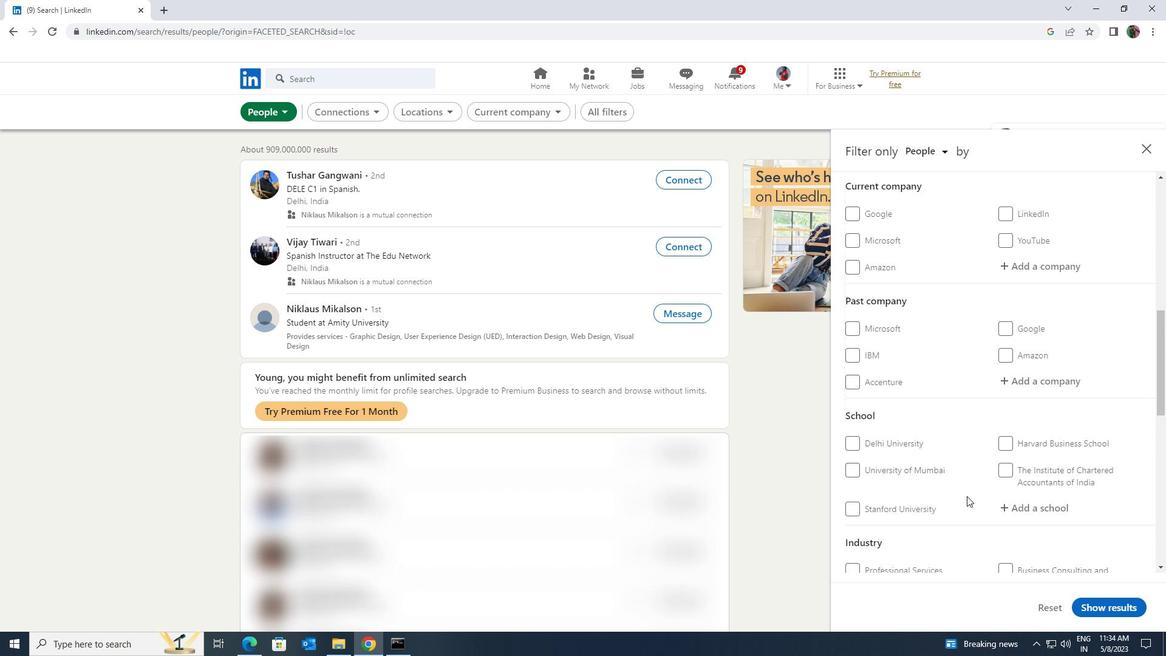 
Action: Mouse scrolled (967, 497) with delta (0, 0)
Screenshot: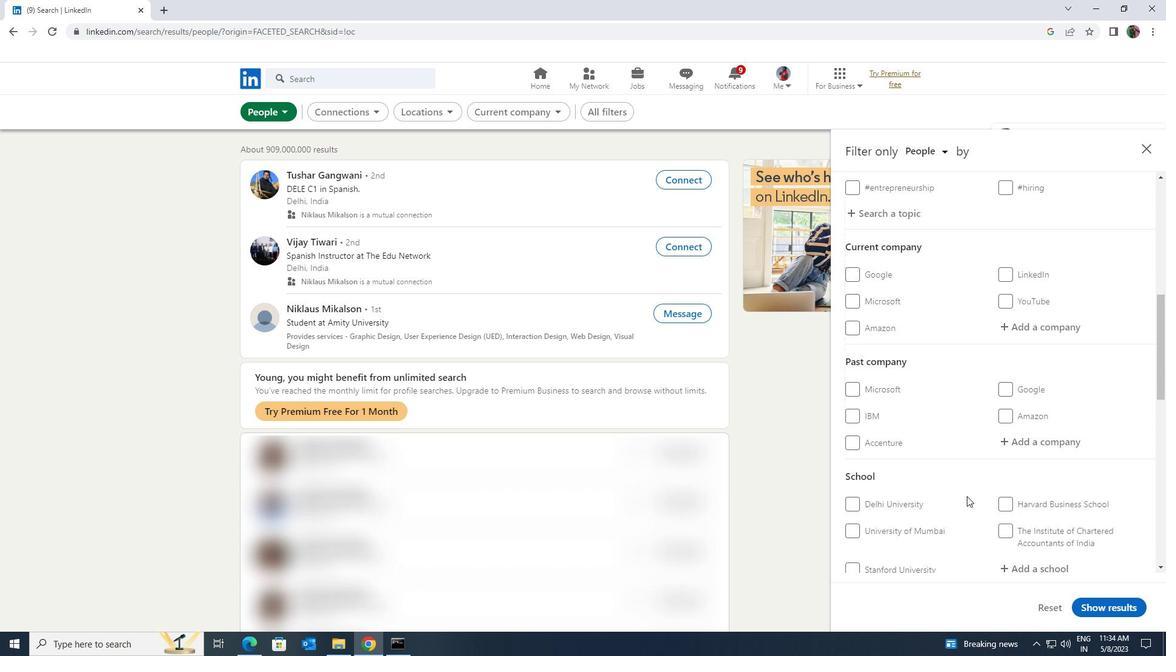 
Action: Mouse moved to (1022, 396)
Screenshot: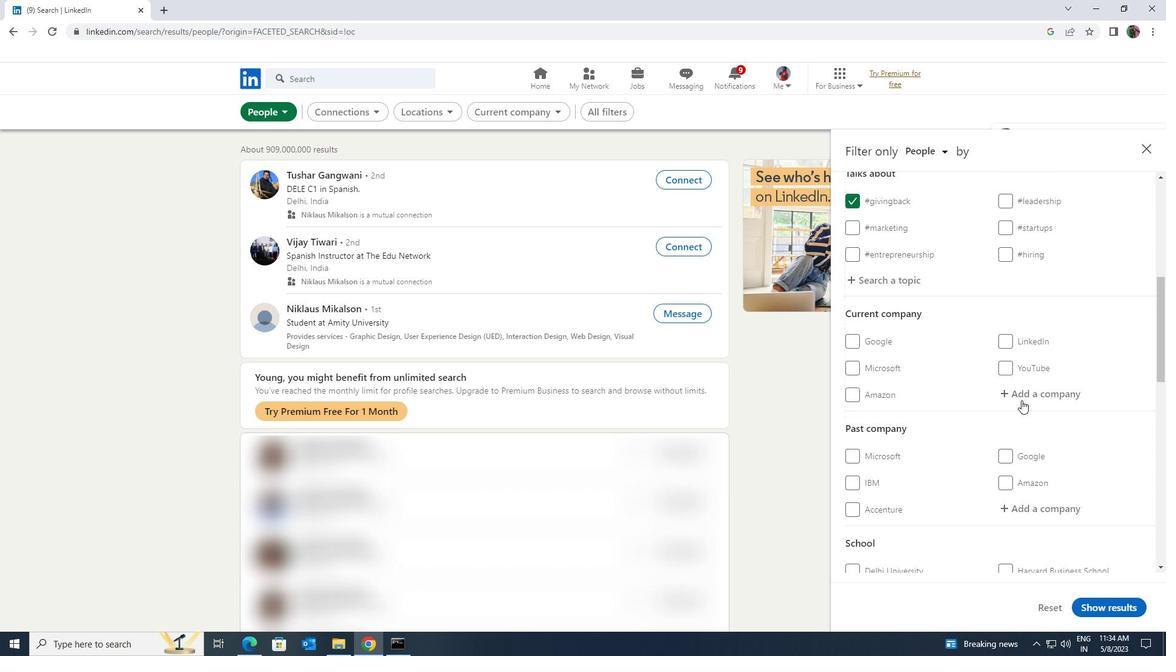 
Action: Mouse pressed left at (1022, 396)
Screenshot: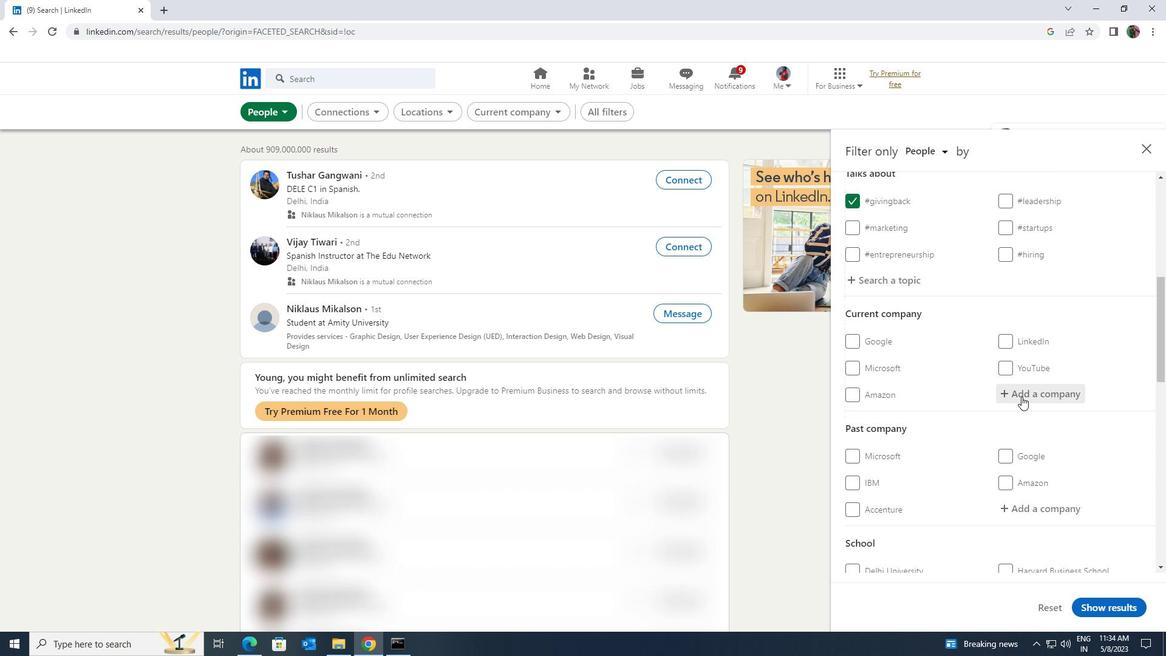 
Action: Key pressed <Key.shift><Key.shift>V<Key.space><Key.shift><Key.shift><Key.shift><Key.shift><Key.shift><Key.shift><Key.shift><Key.shift><Key.shift><Key.shift><Key.shift><Key.shift>GUARD
Screenshot: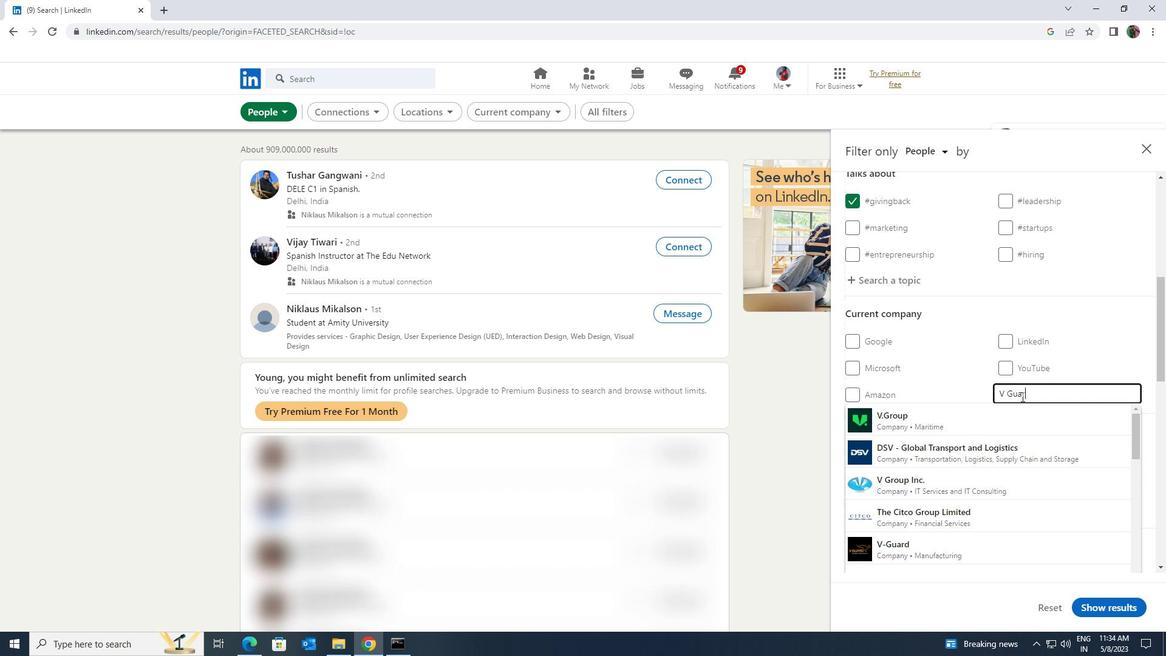 
Action: Mouse moved to (1020, 410)
Screenshot: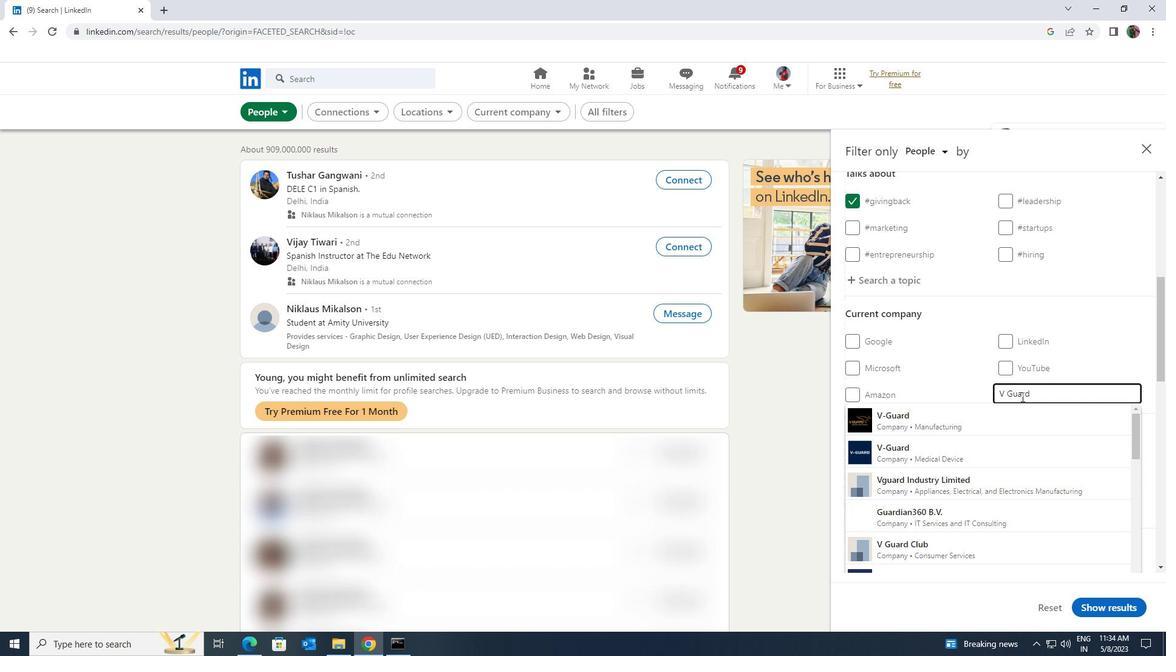 
Action: Mouse pressed left at (1020, 410)
Screenshot: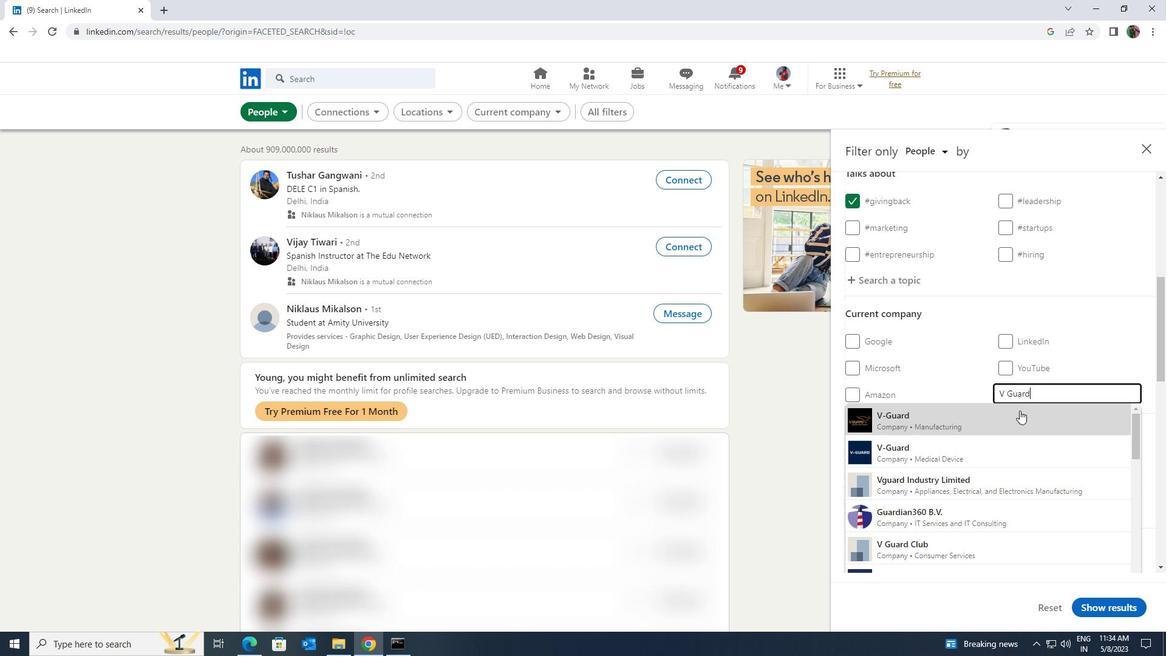 
Action: Mouse scrolled (1020, 410) with delta (0, 0)
Screenshot: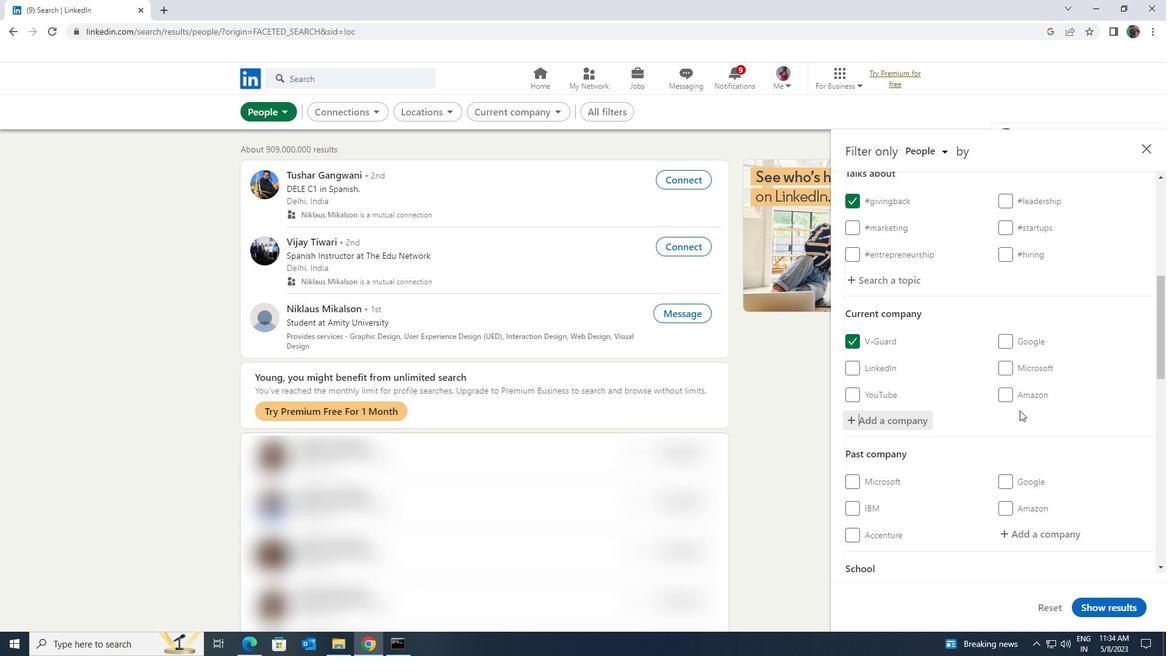 
Action: Mouse scrolled (1020, 410) with delta (0, 0)
Screenshot: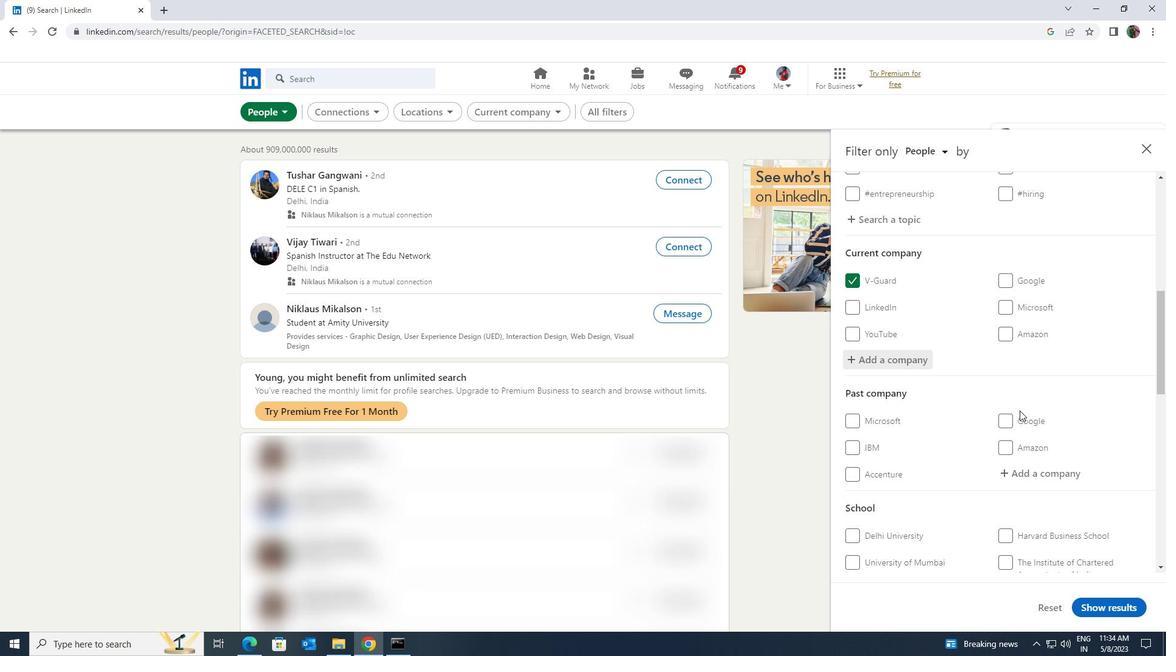 
Action: Mouse scrolled (1020, 410) with delta (0, 0)
Screenshot: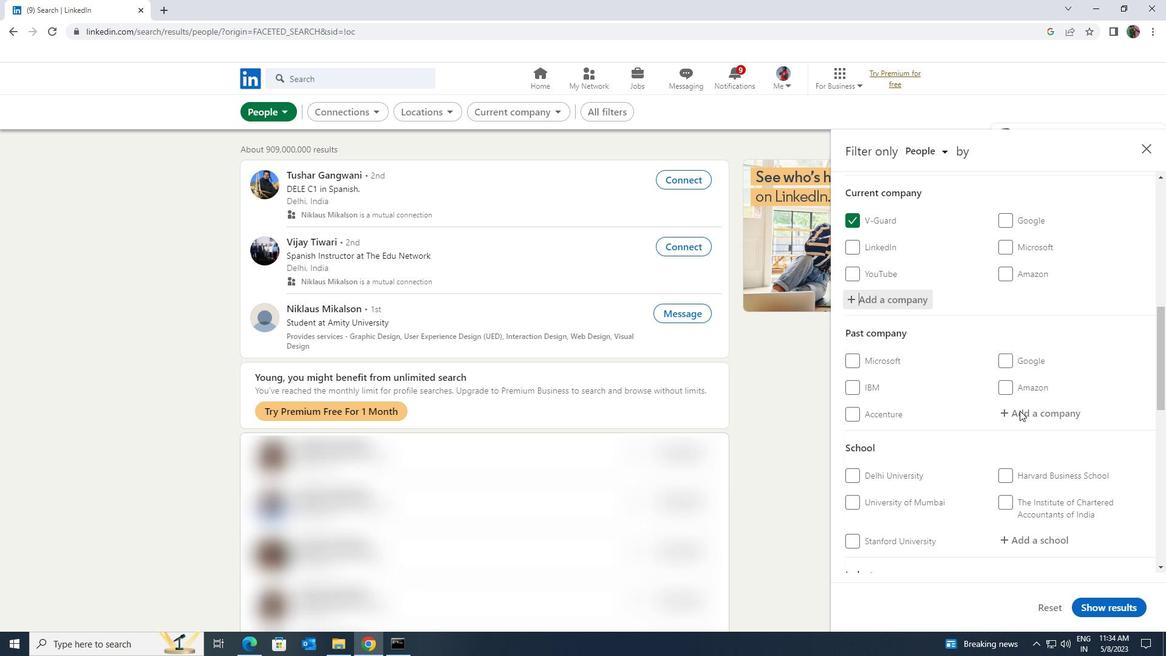 
Action: Mouse scrolled (1020, 410) with delta (0, 0)
Screenshot: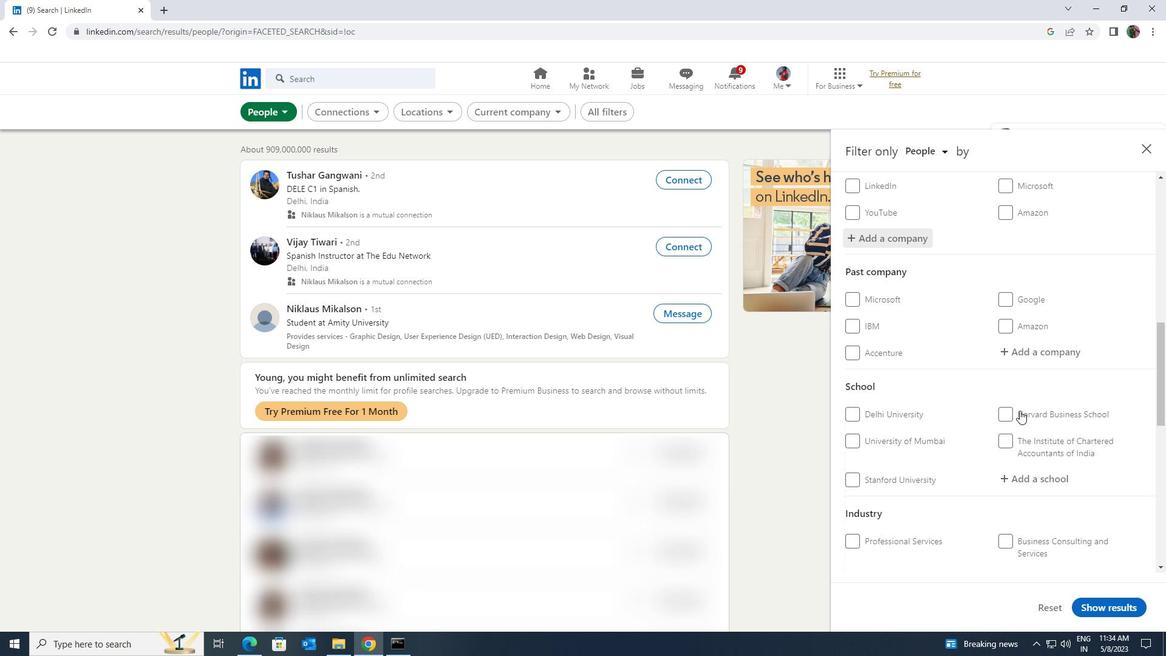 
Action: Mouse moved to (1014, 415)
Screenshot: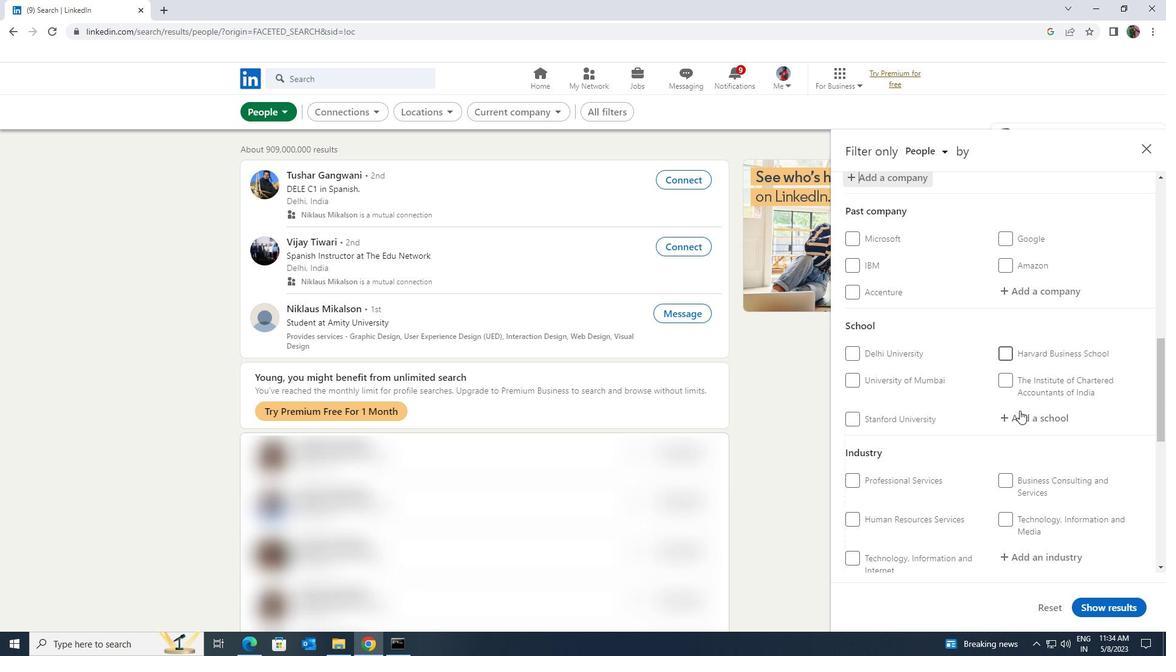 
Action: Mouse pressed left at (1014, 415)
Screenshot: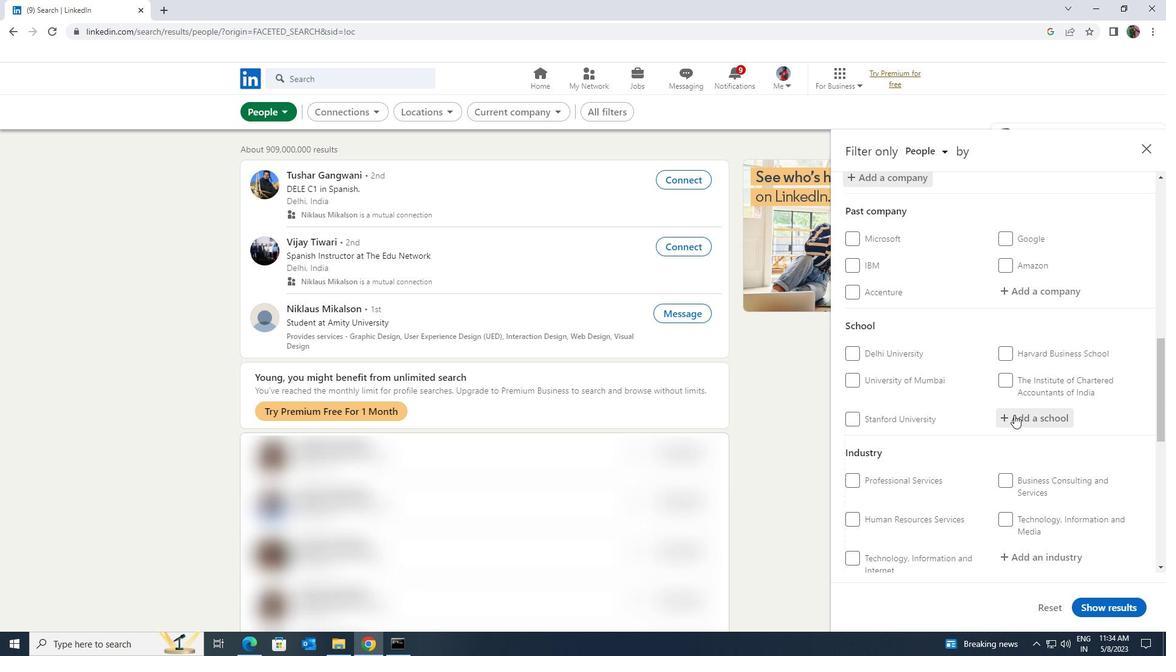 
Action: Key pressed <Key.shift><Key.shift><Key.shift><Key.shift><Key.shift><Key.shift><Key.shift><Key.shift><Key.shift>MS<Key.space><Key.shift><Key.shift><Key.shift><Key.shift><Key.shift><Key.shift><Key.shift><Key.shift>RAMAI
Screenshot: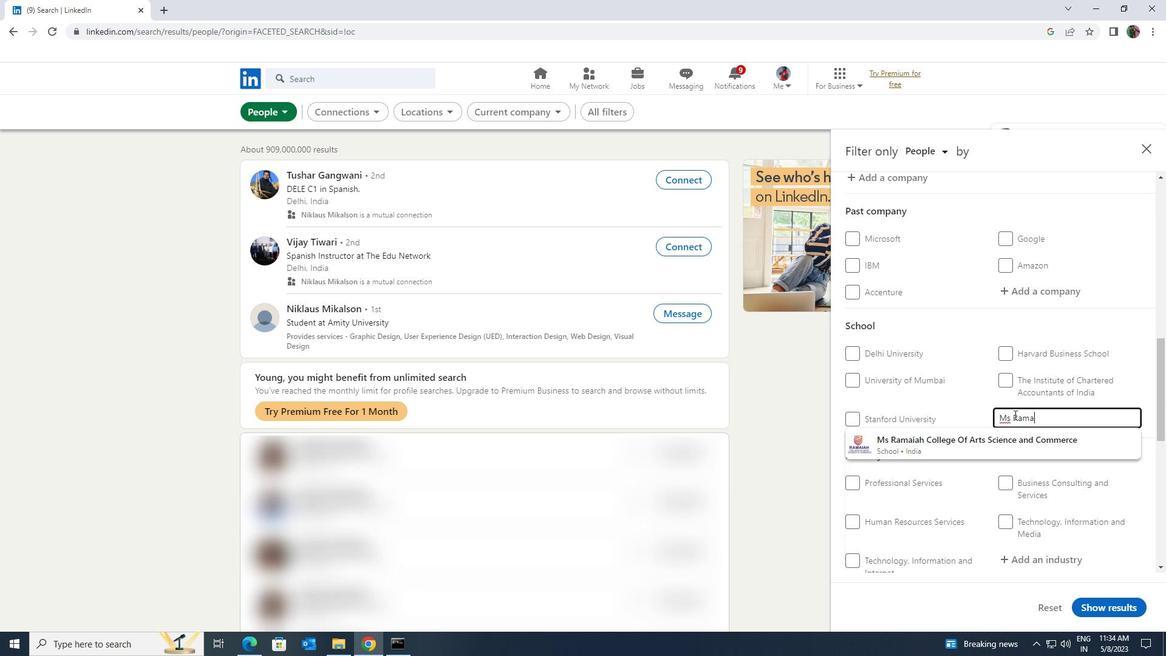 
Action: Mouse moved to (1014, 430)
Screenshot: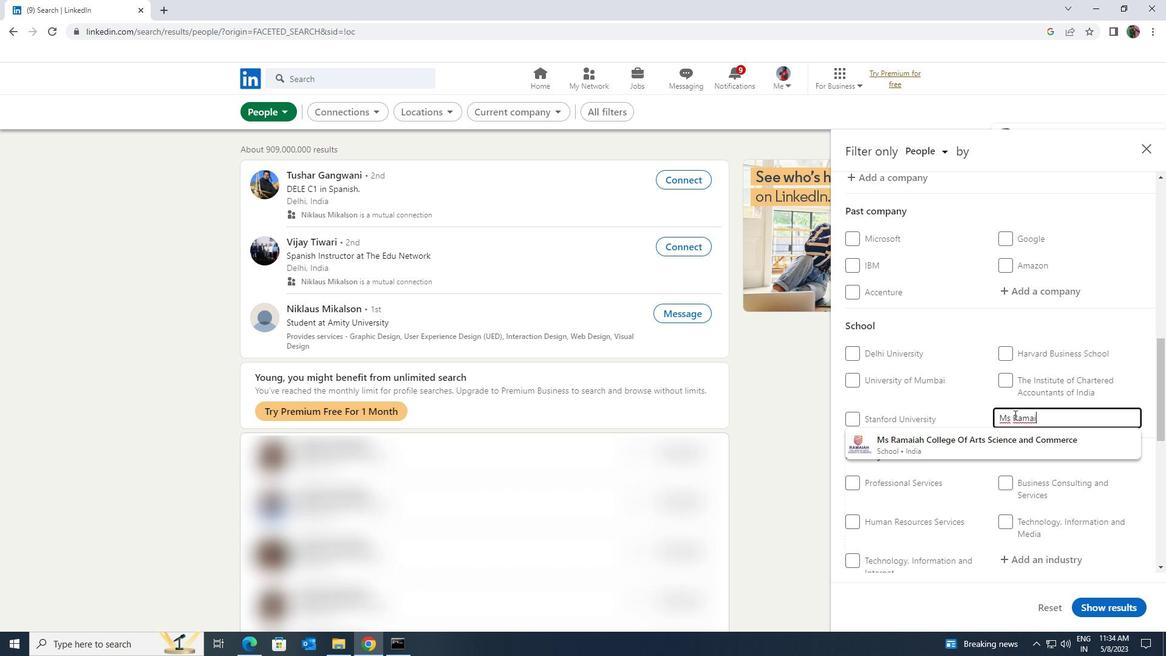 
Action: Mouse pressed left at (1014, 430)
Screenshot: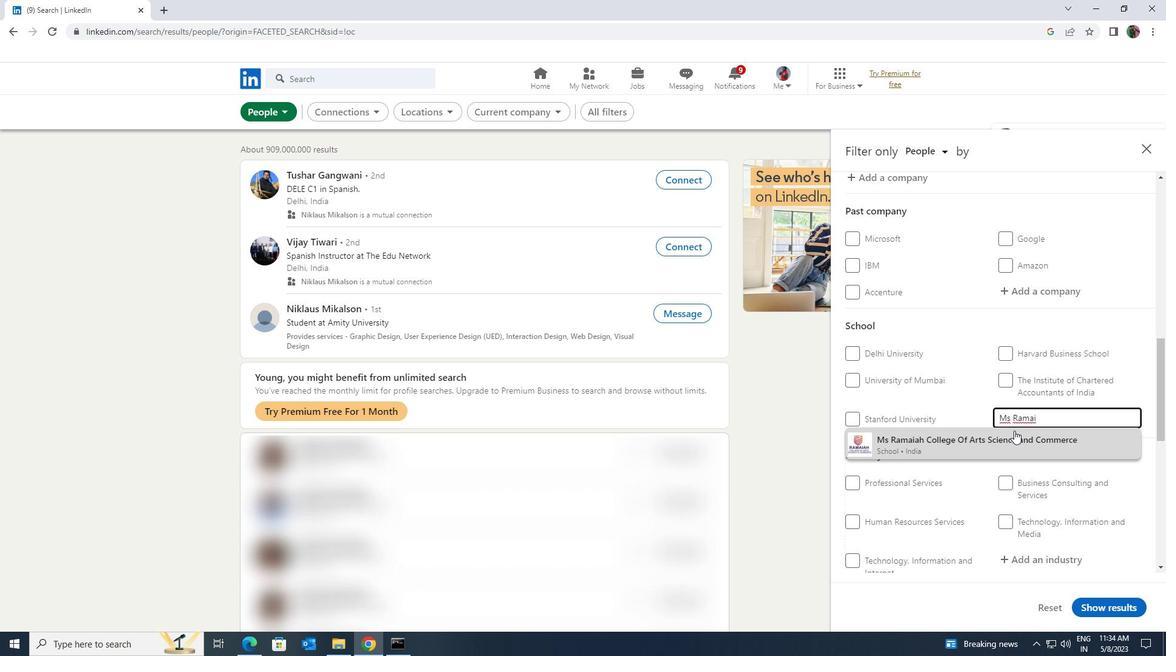 
Action: Mouse scrolled (1014, 430) with delta (0, 0)
Screenshot: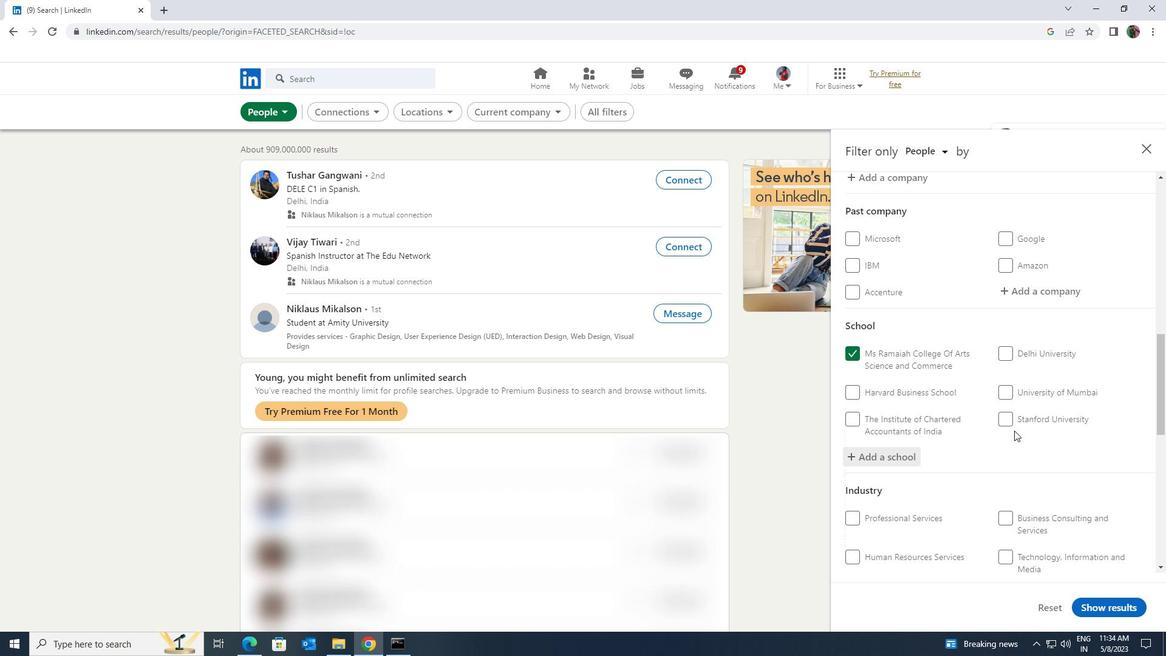 
Action: Mouse scrolled (1014, 430) with delta (0, 0)
Screenshot: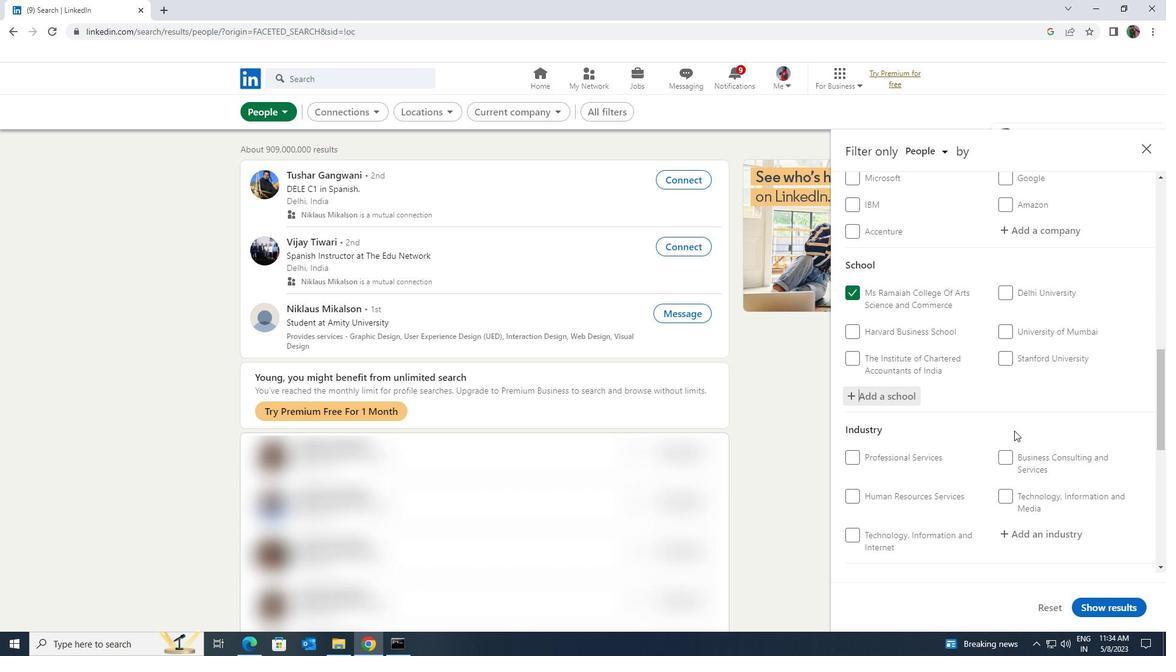 
Action: Mouse scrolled (1014, 430) with delta (0, 0)
Screenshot: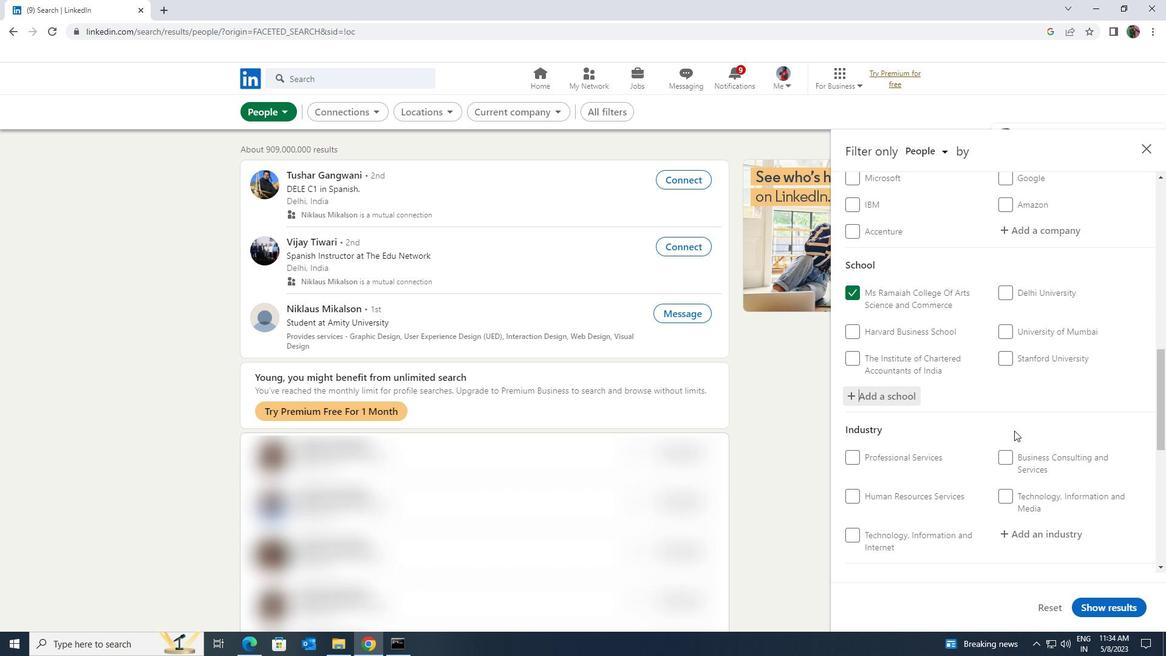 
Action: Mouse scrolled (1014, 430) with delta (0, 0)
Screenshot: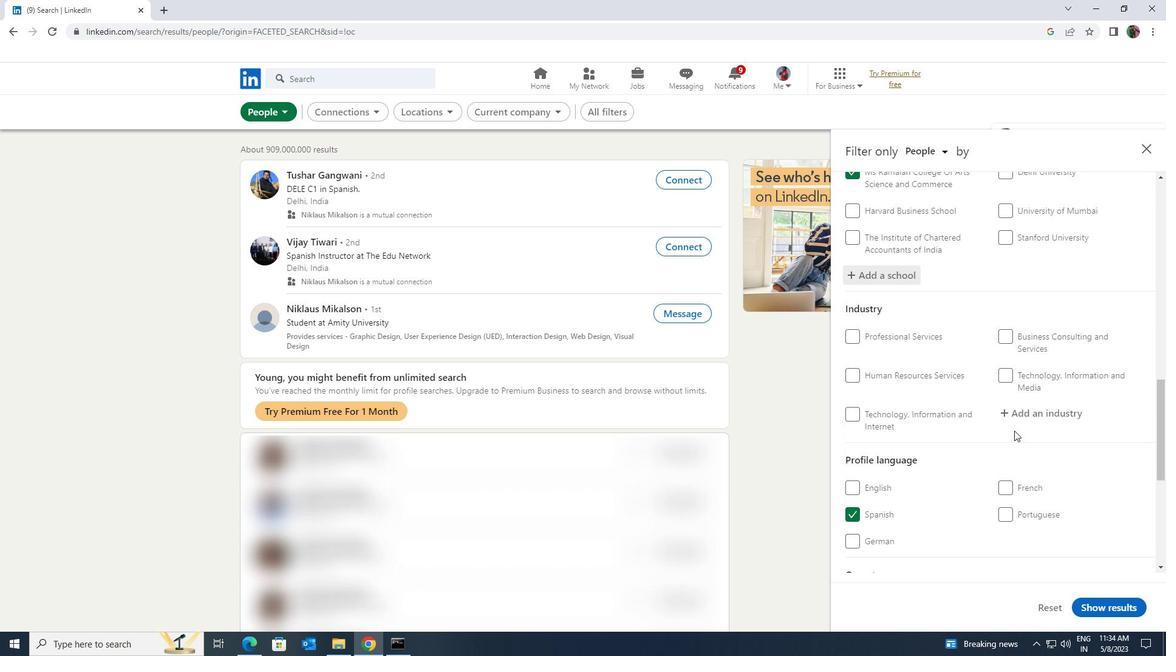 
Action: Mouse moved to (1019, 356)
Screenshot: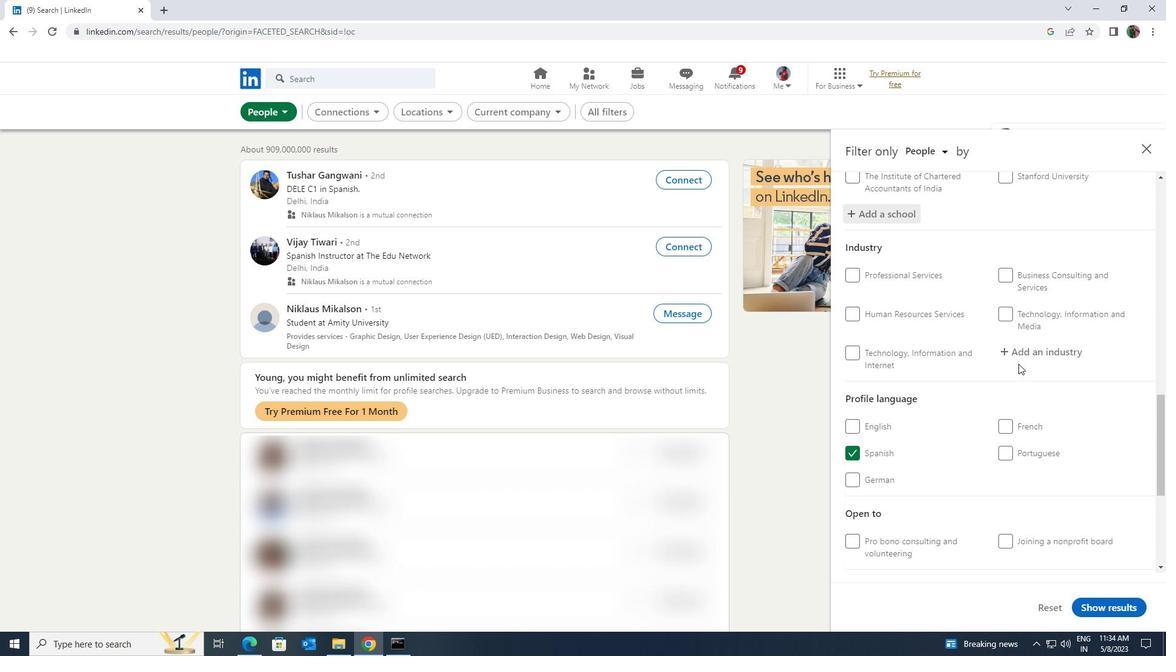 
Action: Mouse pressed left at (1019, 356)
Screenshot: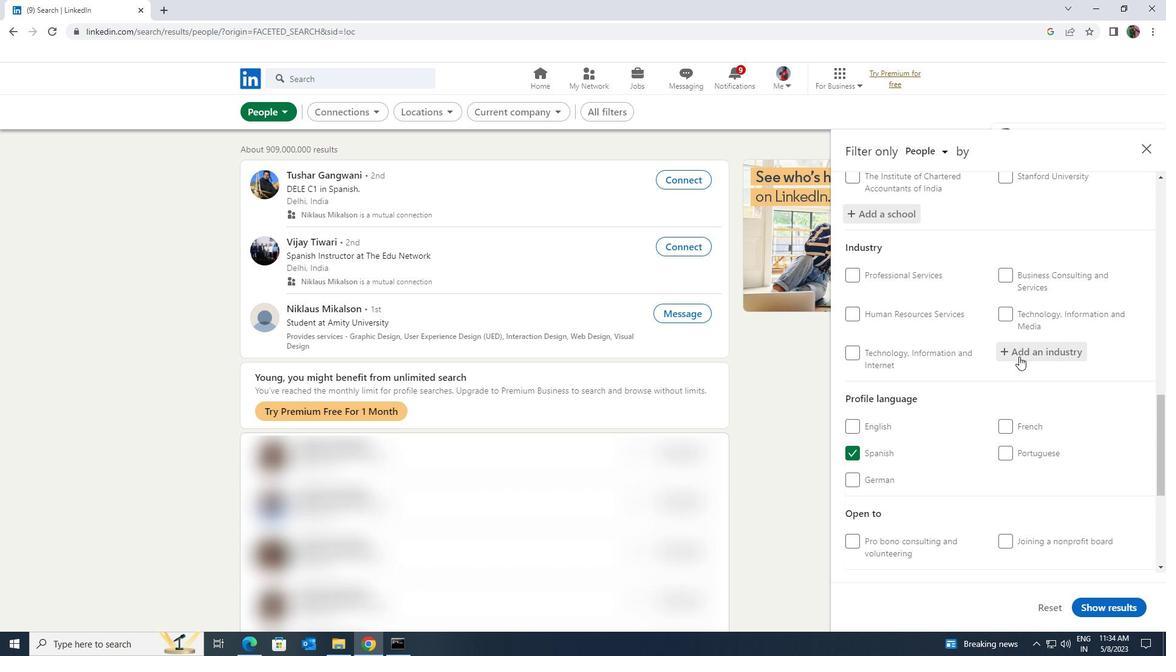 
Action: Key pressed <Key.shift>REPAIR<Key.space>AND<Key.space><Key.space><Key.shift>MAI
Screenshot: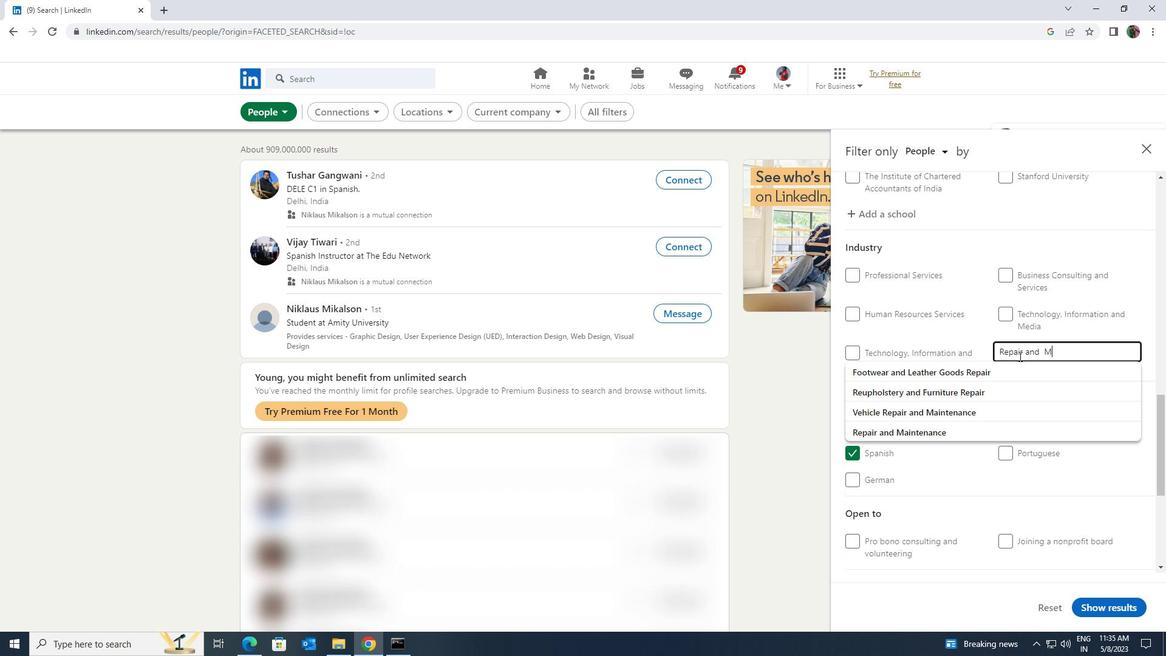 
Action: Mouse moved to (1007, 386)
Screenshot: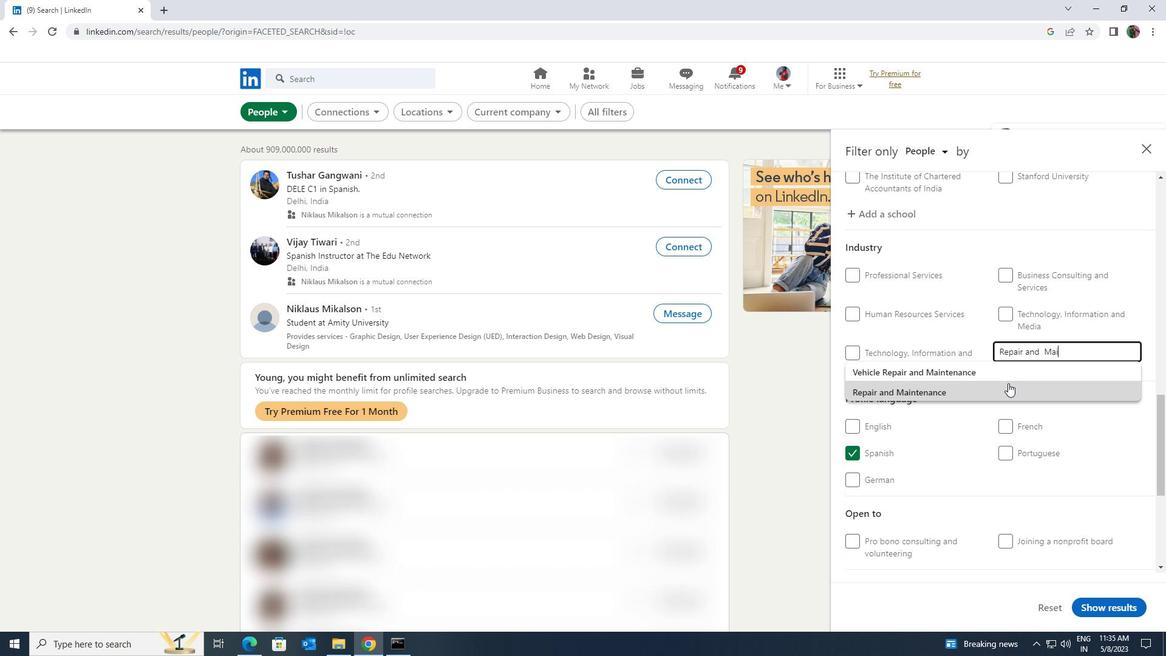
Action: Mouse pressed left at (1007, 386)
Screenshot: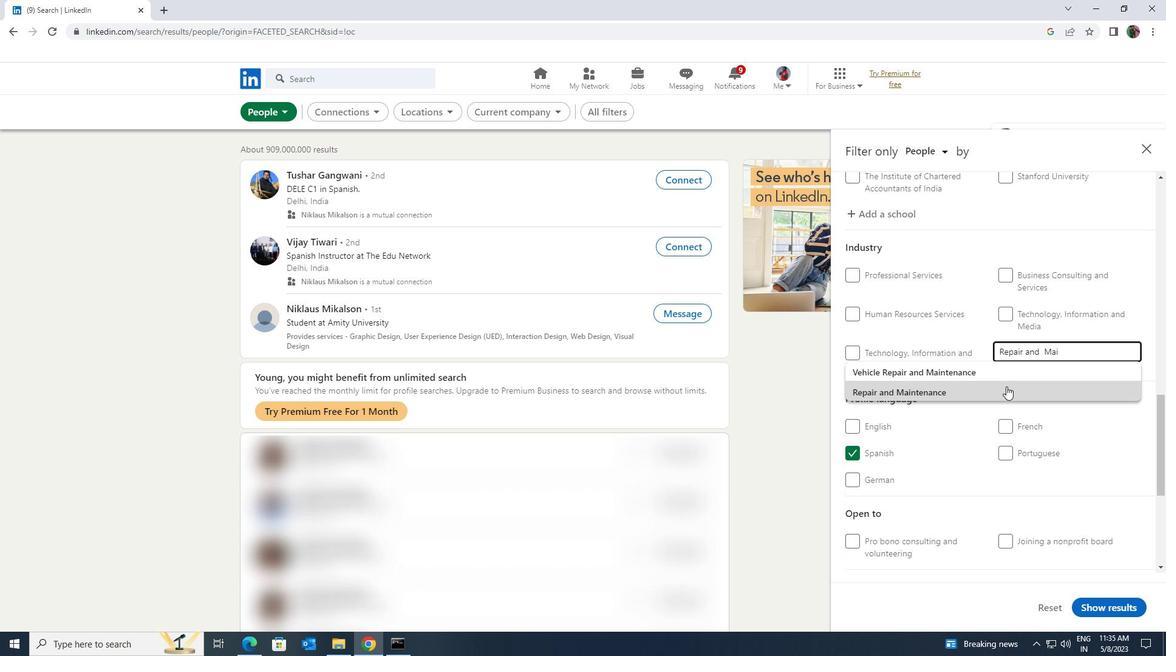 
Action: Mouse moved to (1000, 386)
Screenshot: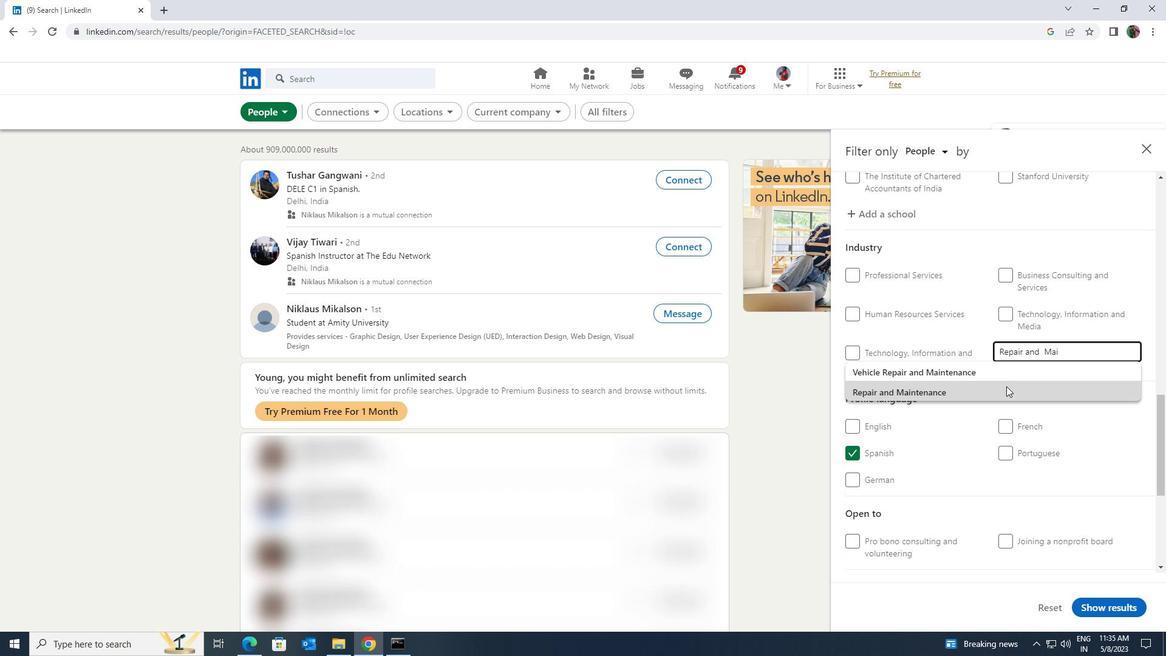 
Action: Mouse scrolled (1000, 385) with delta (0, 0)
Screenshot: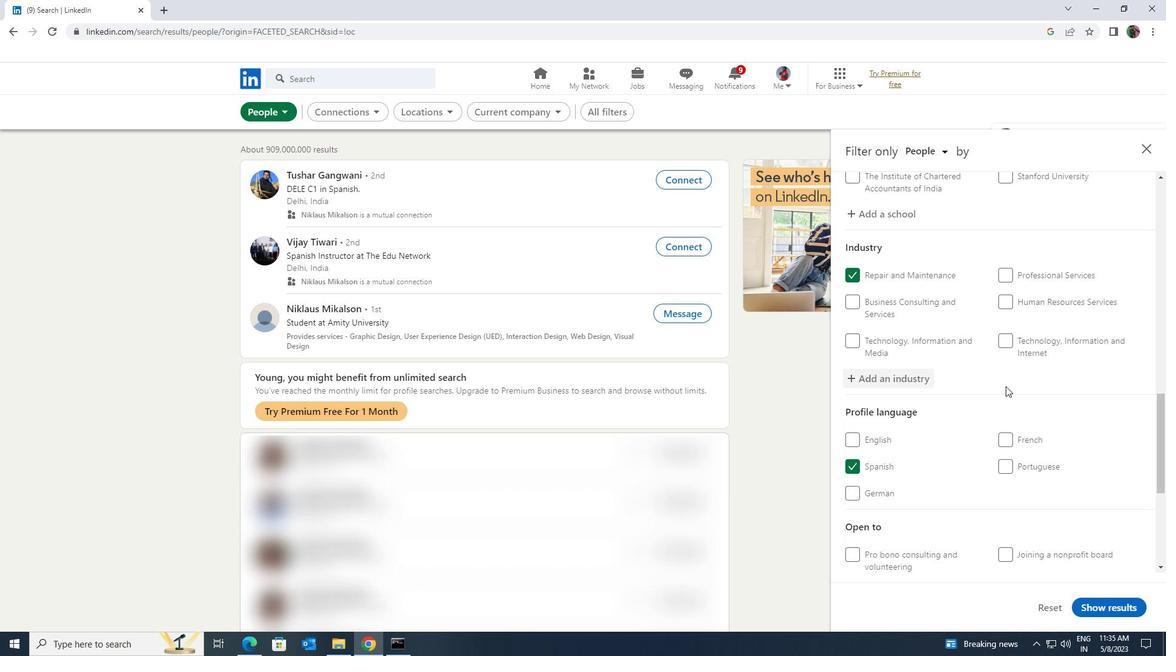 
Action: Mouse scrolled (1000, 385) with delta (0, 0)
Screenshot: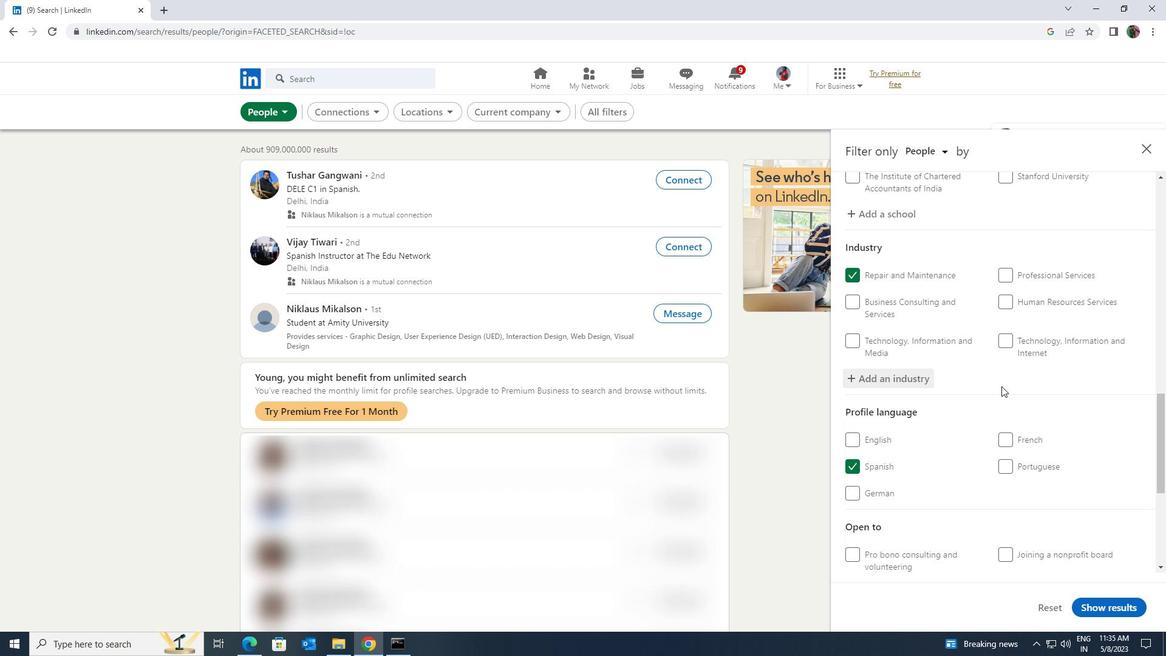 
Action: Mouse scrolled (1000, 385) with delta (0, 0)
Screenshot: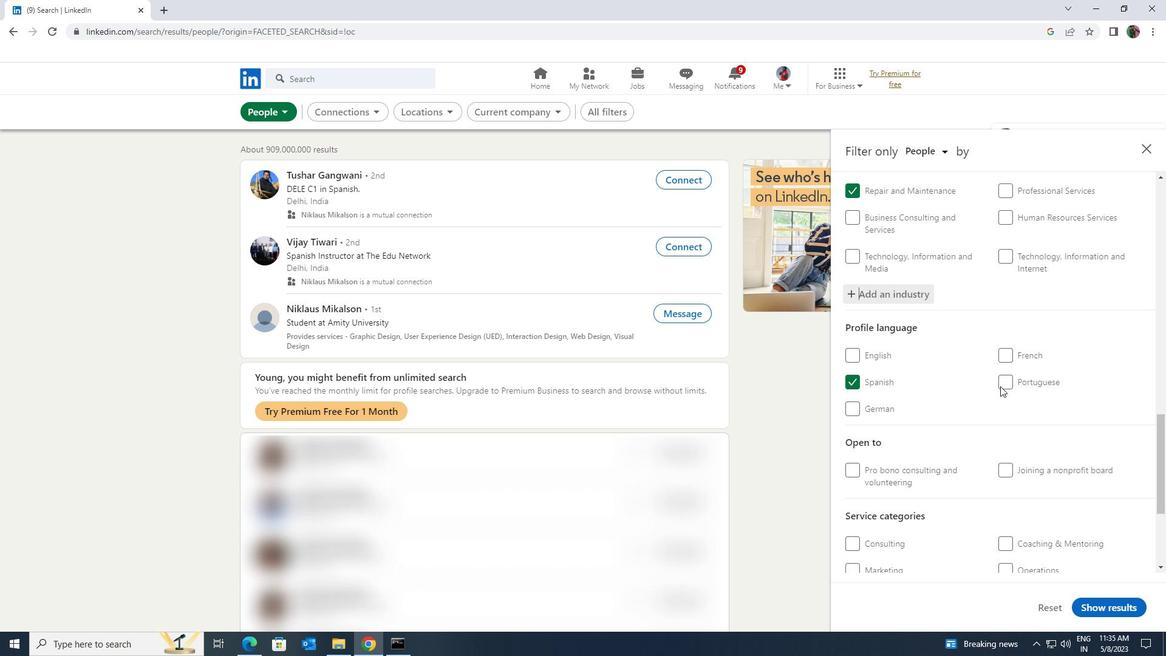
Action: Mouse scrolled (1000, 385) with delta (0, 0)
Screenshot: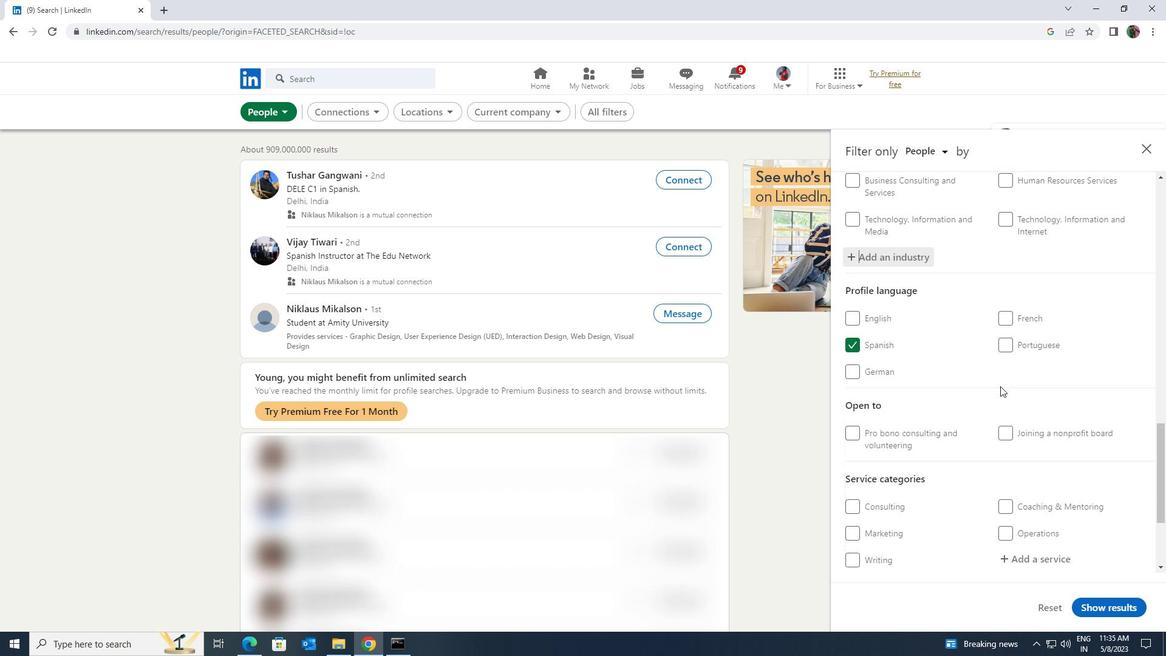 
Action: Mouse moved to (1015, 433)
Screenshot: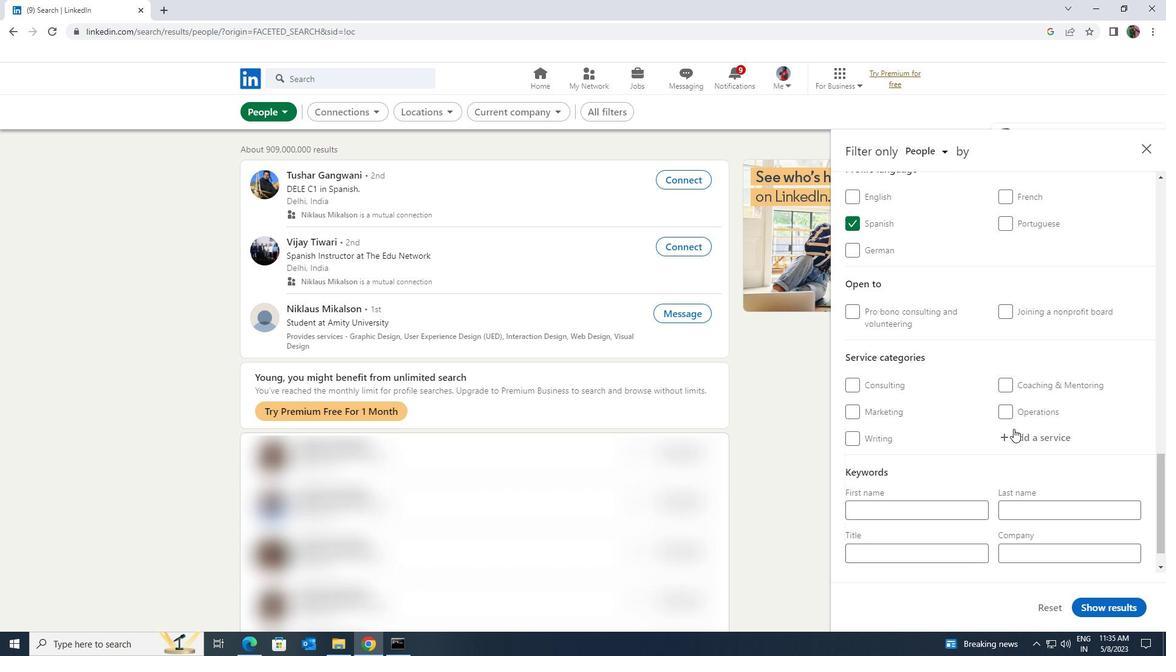 
Action: Mouse pressed left at (1015, 433)
Screenshot: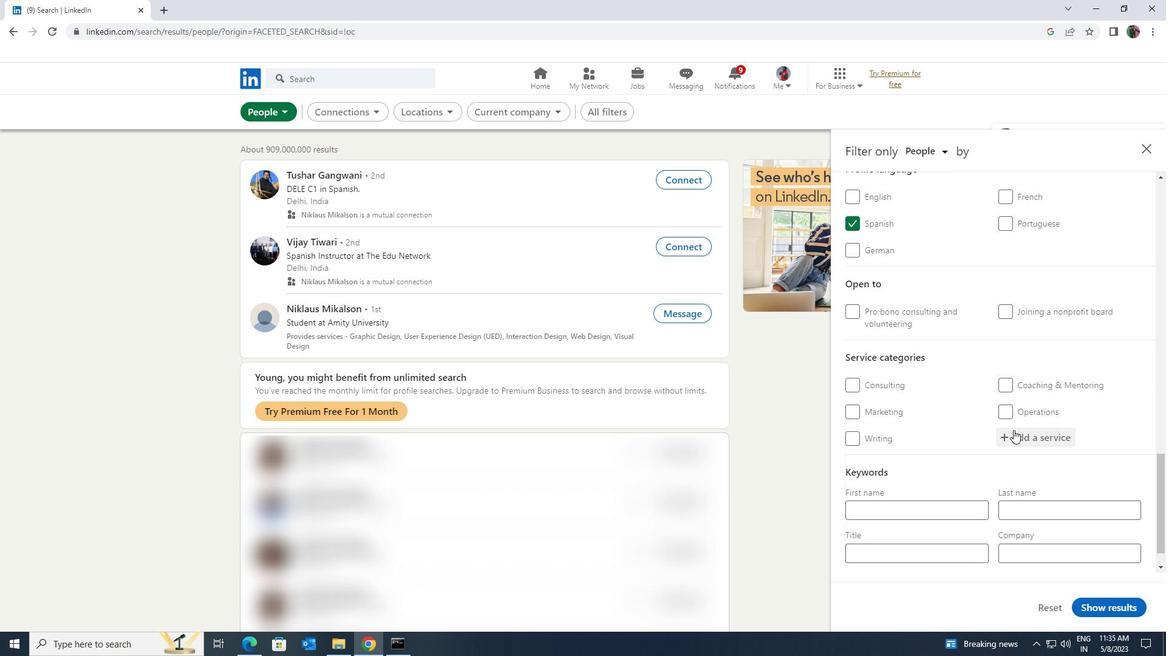 
Action: Key pressed <Key.shift><Key.shift><Key.shift><Key.shift><Key.shift><Key.shift>RESUME<Key.space><Key.shift>WRITIN
Screenshot: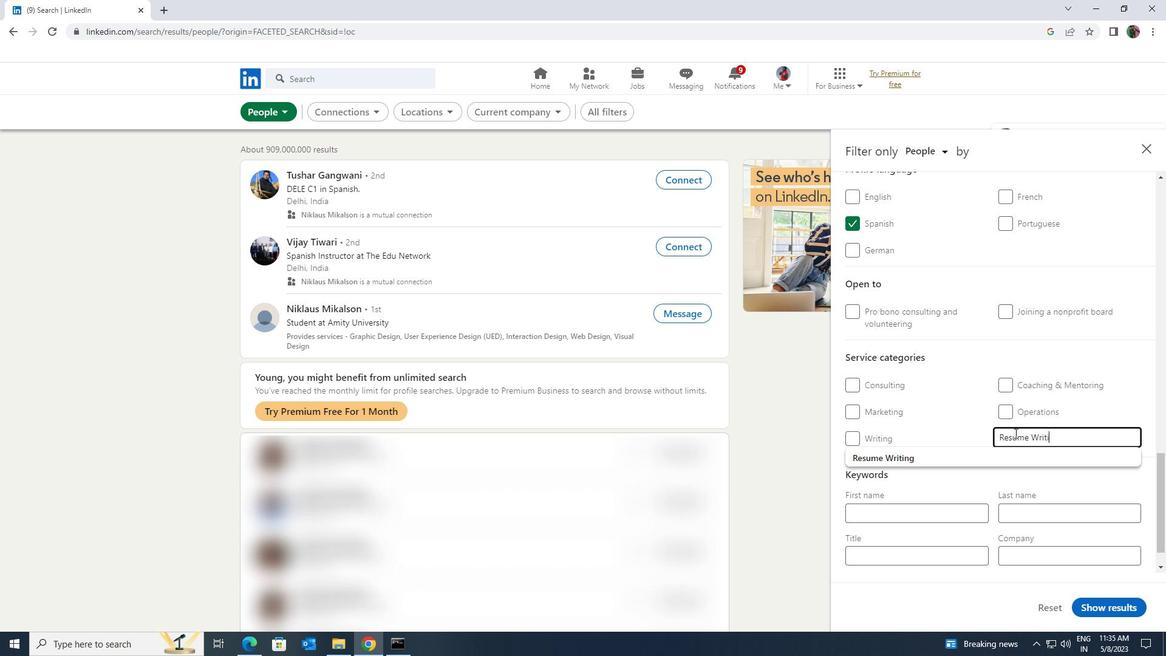 
Action: Mouse moved to (1005, 451)
Screenshot: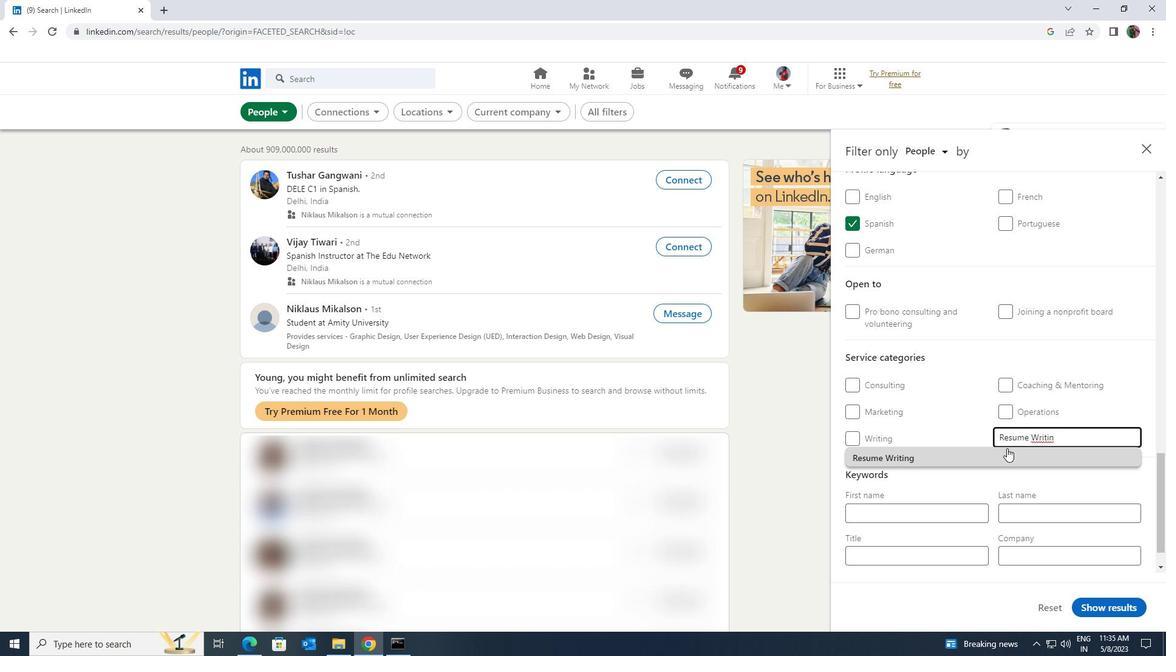 
Action: Mouse pressed left at (1005, 451)
Screenshot: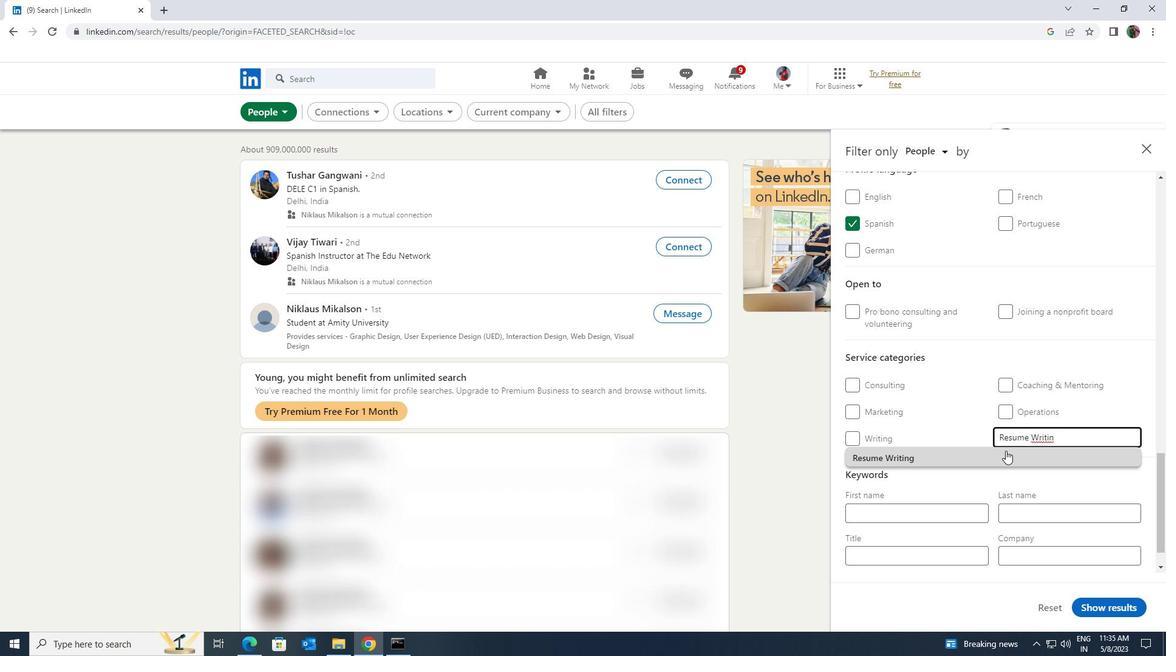 
Action: Mouse moved to (1002, 452)
Screenshot: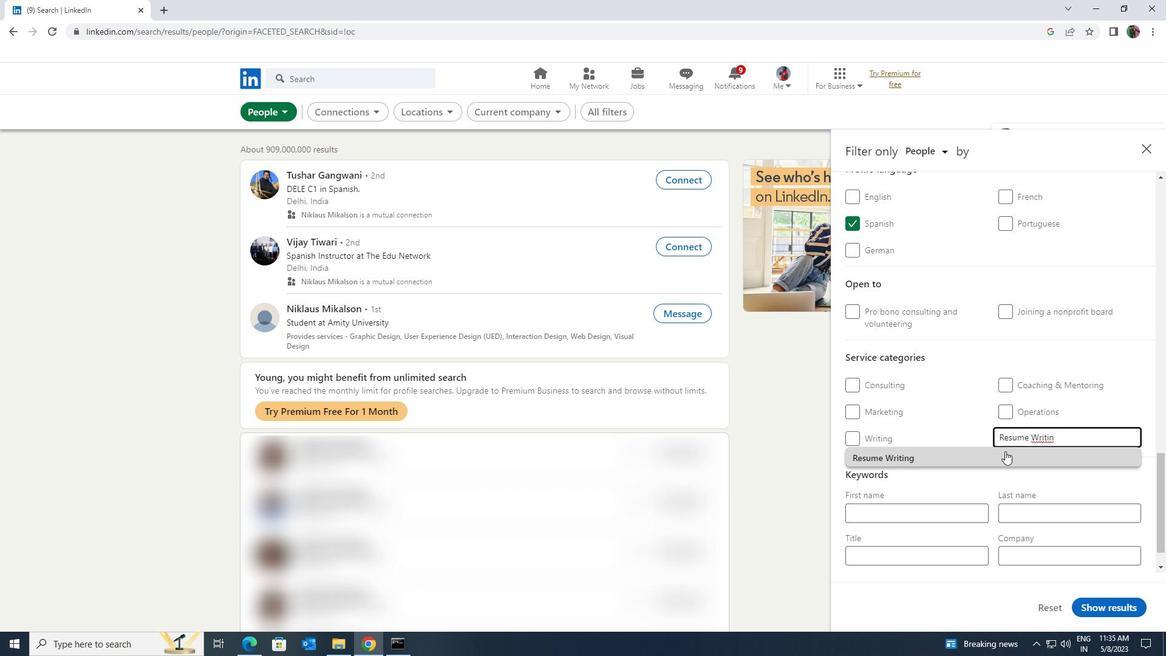 
Action: Mouse scrolled (1002, 451) with delta (0, 0)
Screenshot: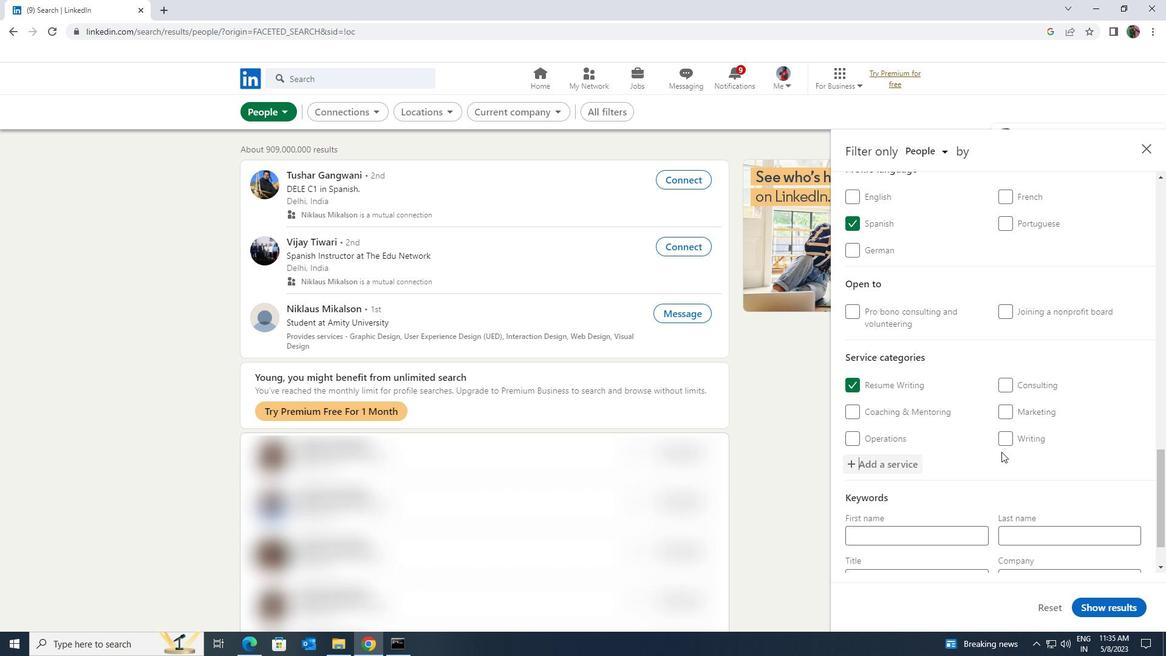 
Action: Mouse scrolled (1002, 451) with delta (0, 0)
Screenshot: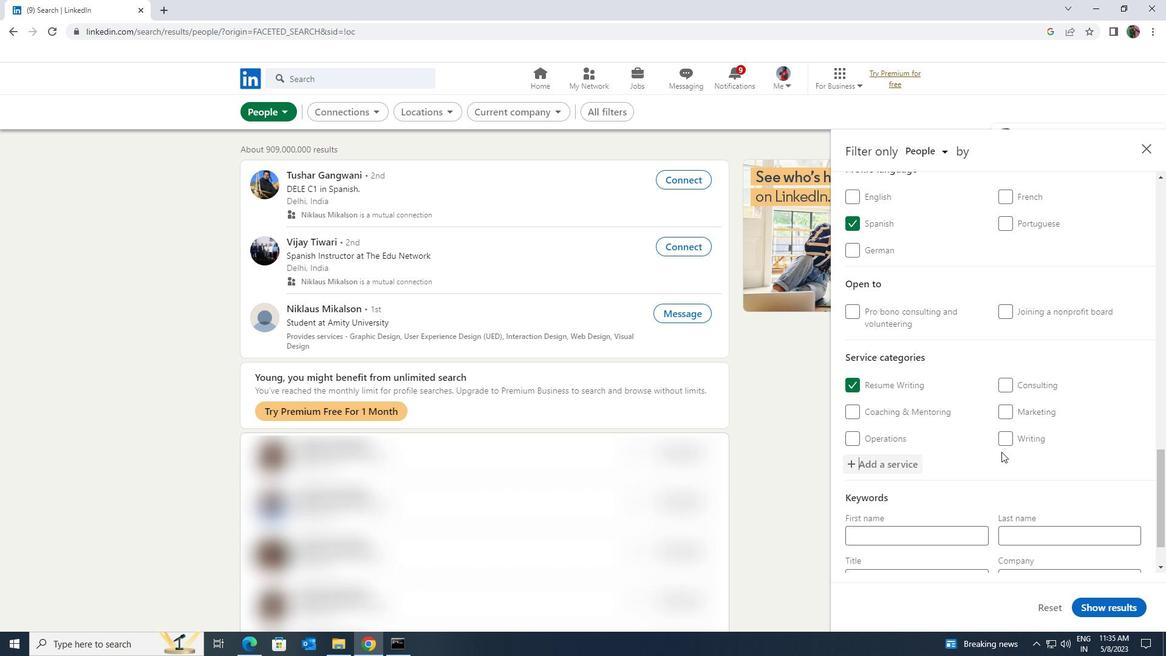 
Action: Mouse moved to (1002, 452)
Screenshot: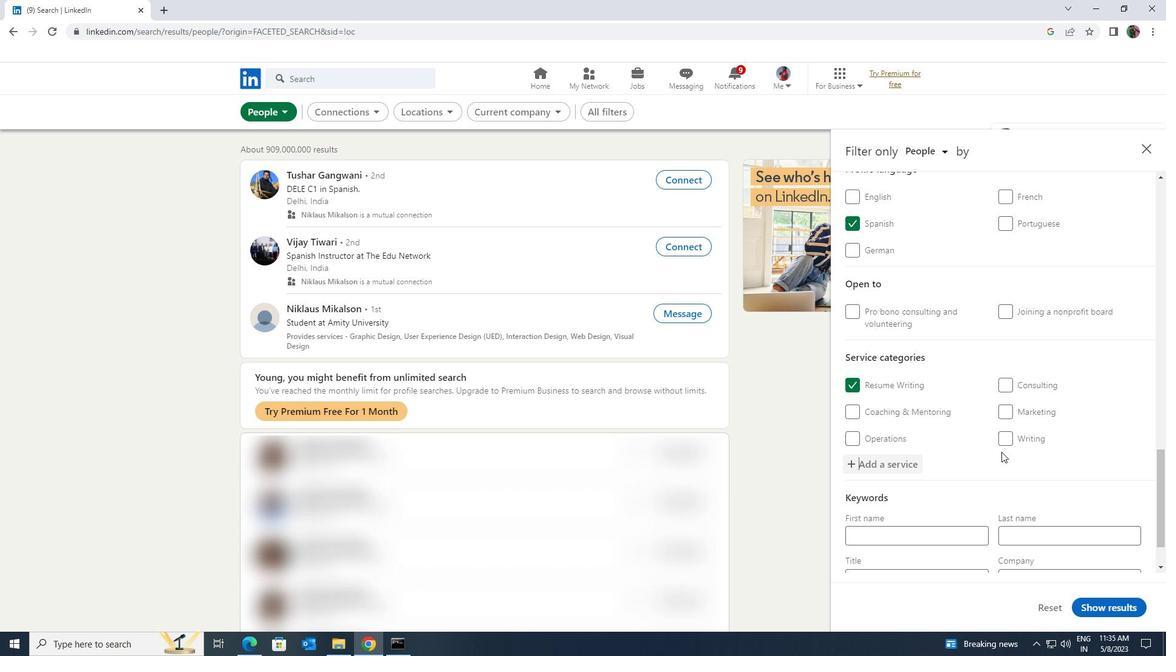 
Action: Mouse scrolled (1002, 451) with delta (0, 0)
Screenshot: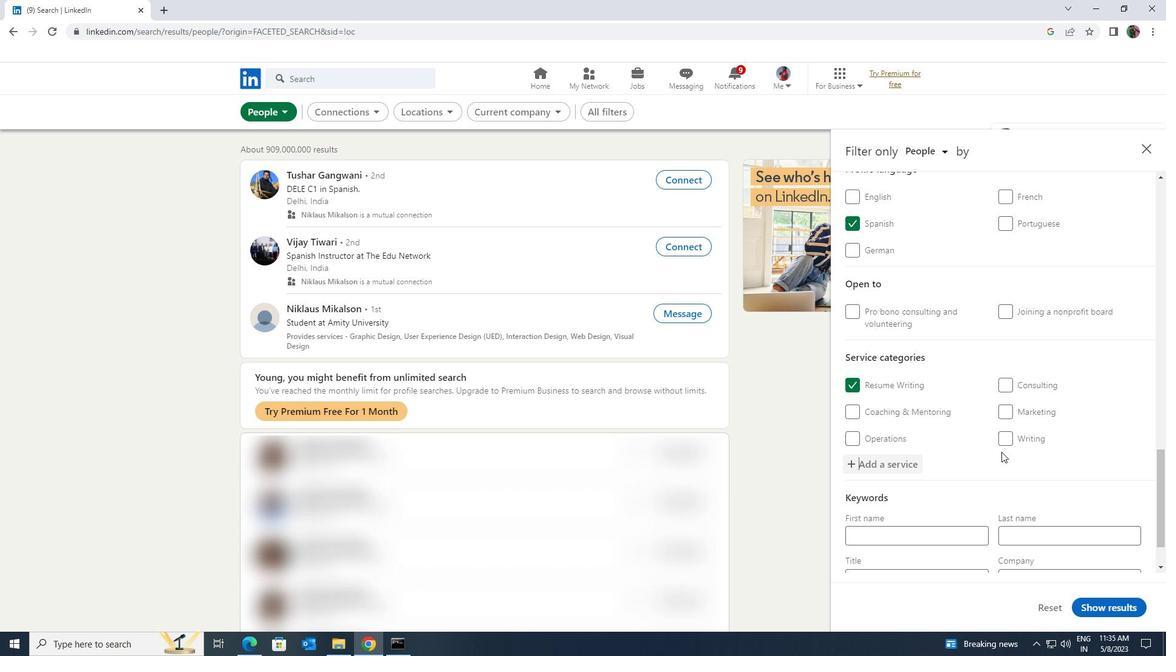 
Action: Mouse moved to (937, 520)
Screenshot: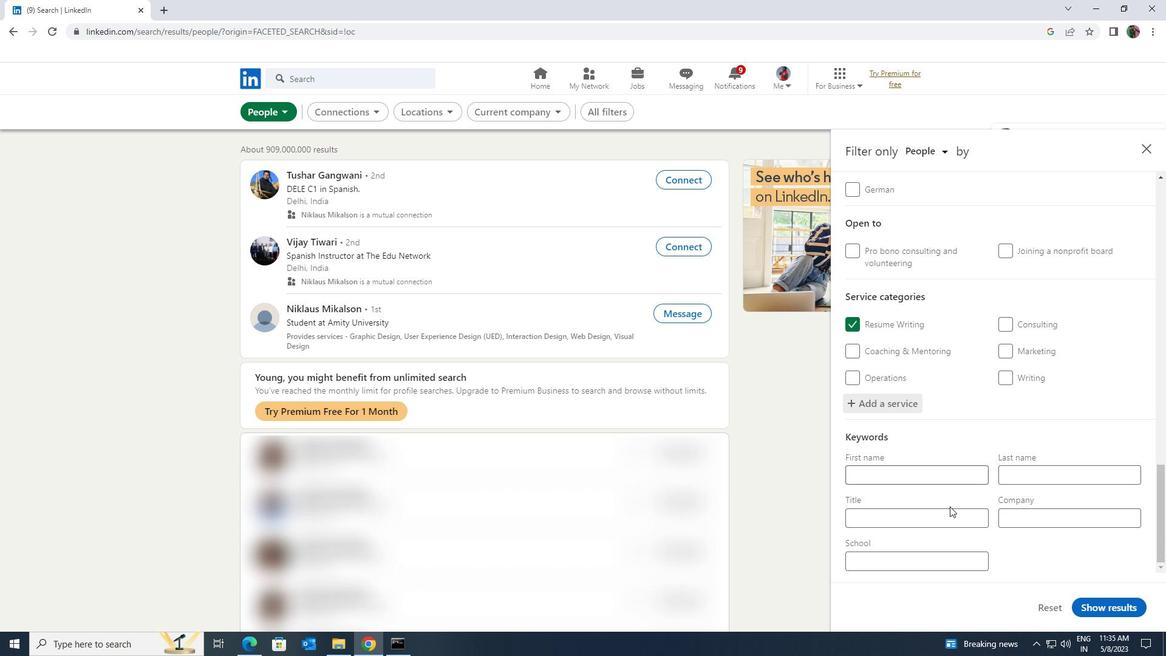 
Action: Mouse pressed left at (937, 520)
Screenshot: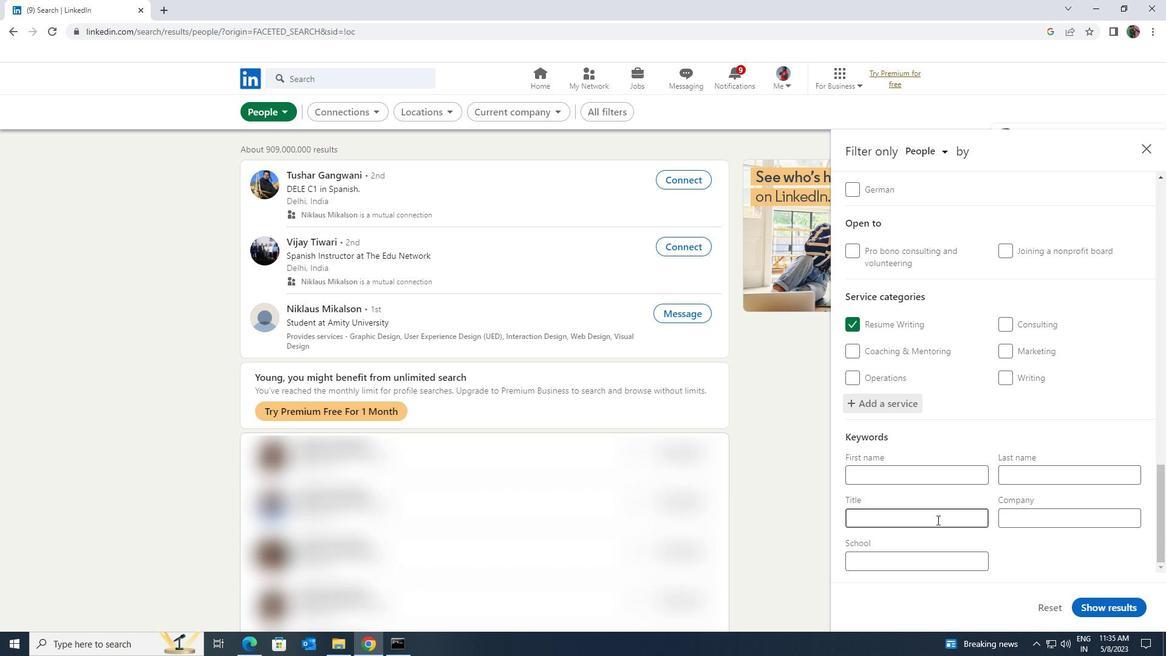 
Action: Key pressed <Key.shift><Key.shift><Key.shift><Key.shift><Key.shift><Key.shift><Key.shift><Key.shift><Key.shift><Key.shift><Key.shift><Key.shift><Key.shift><Key.shift><Key.shift>ADMINISTRATIVE<Key.space><Key.shift><Key.shift><Key.shift><Key.shift><Key.shift><Key.shift><Key.shift><Key.shift><Key.shift><Key.shift><Key.shift><Key.shift><Key.shift><Key.shift>ASSISTANT
Screenshot: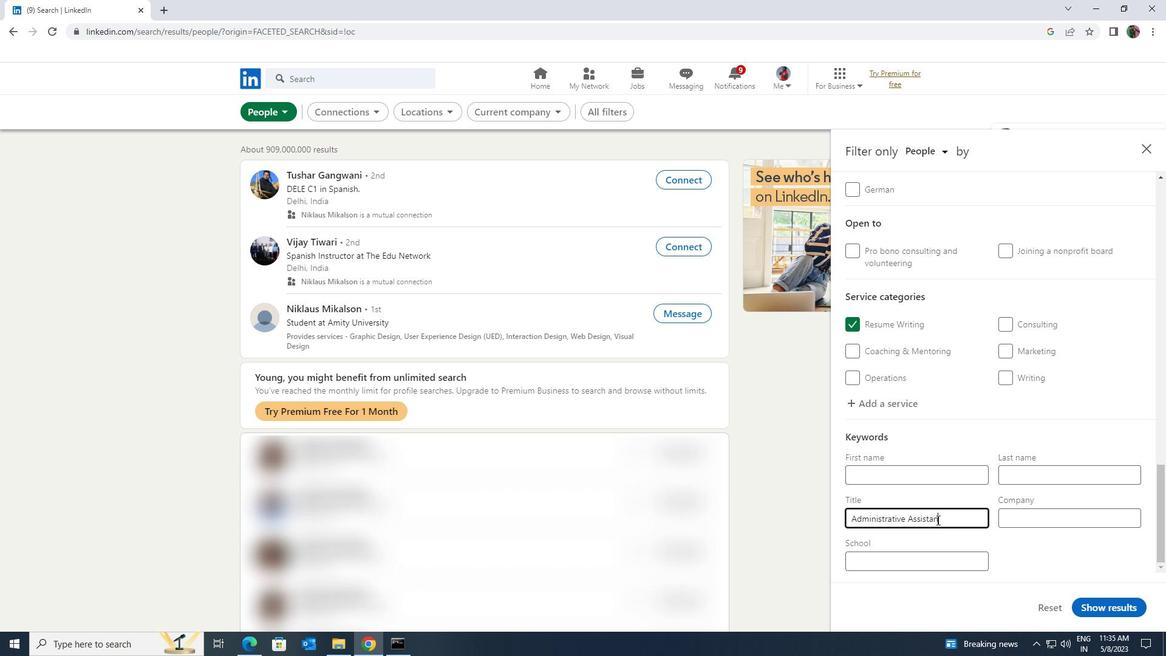 
Action: Mouse moved to (1103, 611)
Screenshot: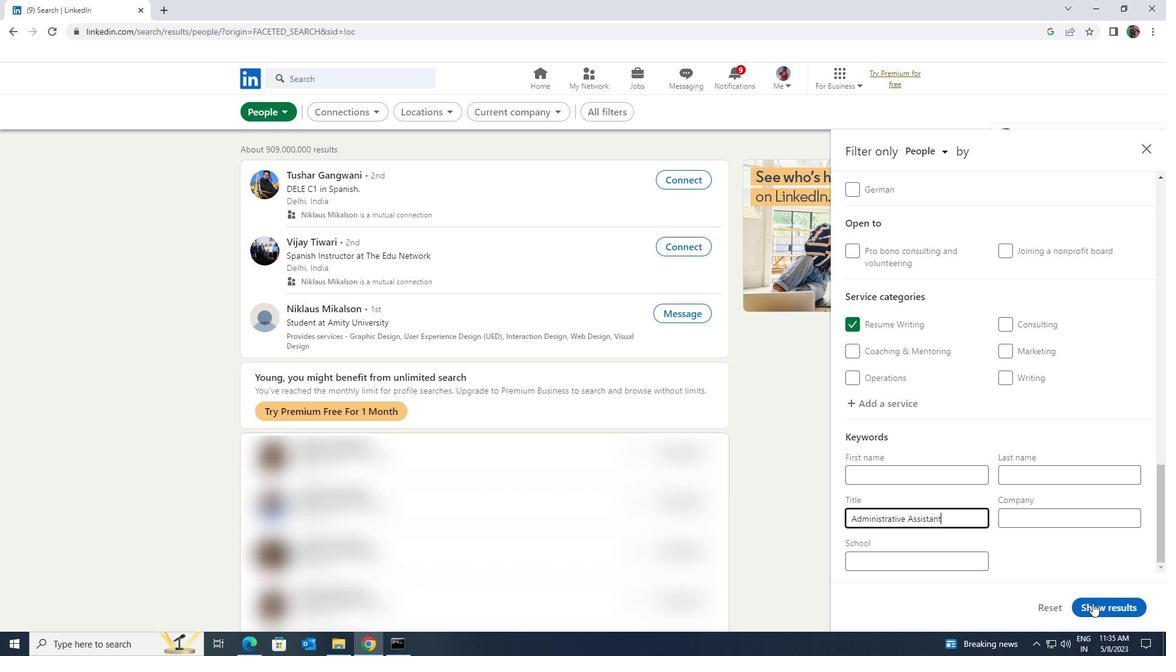 
Action: Mouse pressed left at (1103, 611)
Screenshot: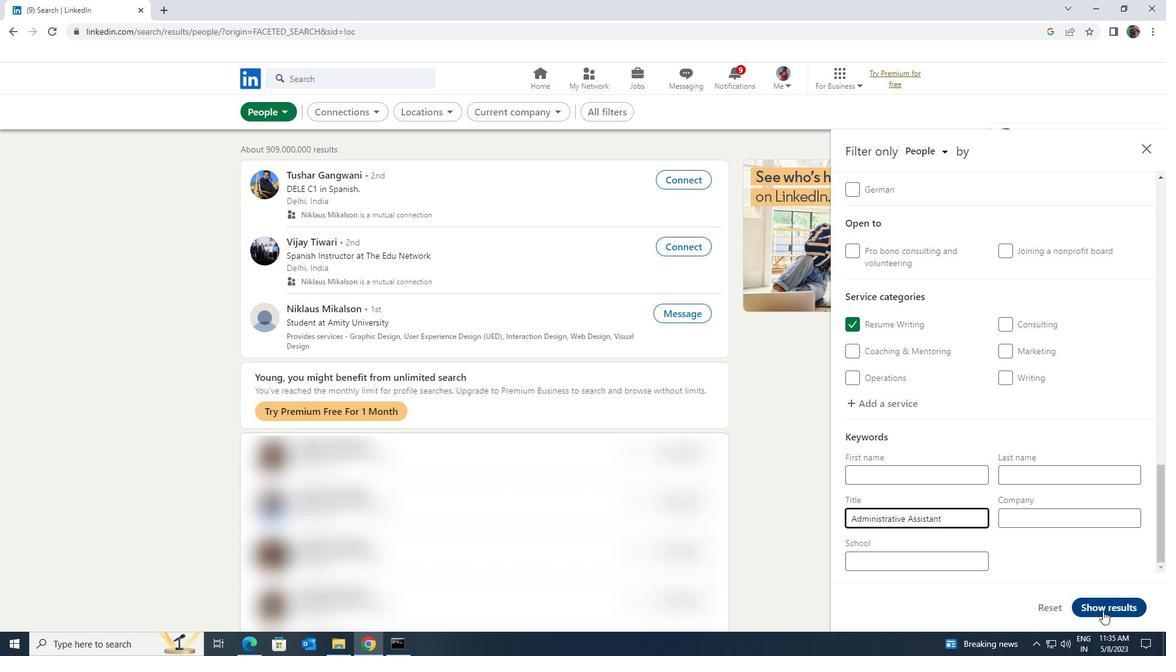 
